 Task: Create a due date automation trigger when advanced on, on the wednesday before a card is due add dates starting in less than 1 working days at 11:00 AM.
Action: Mouse moved to (1197, 369)
Screenshot: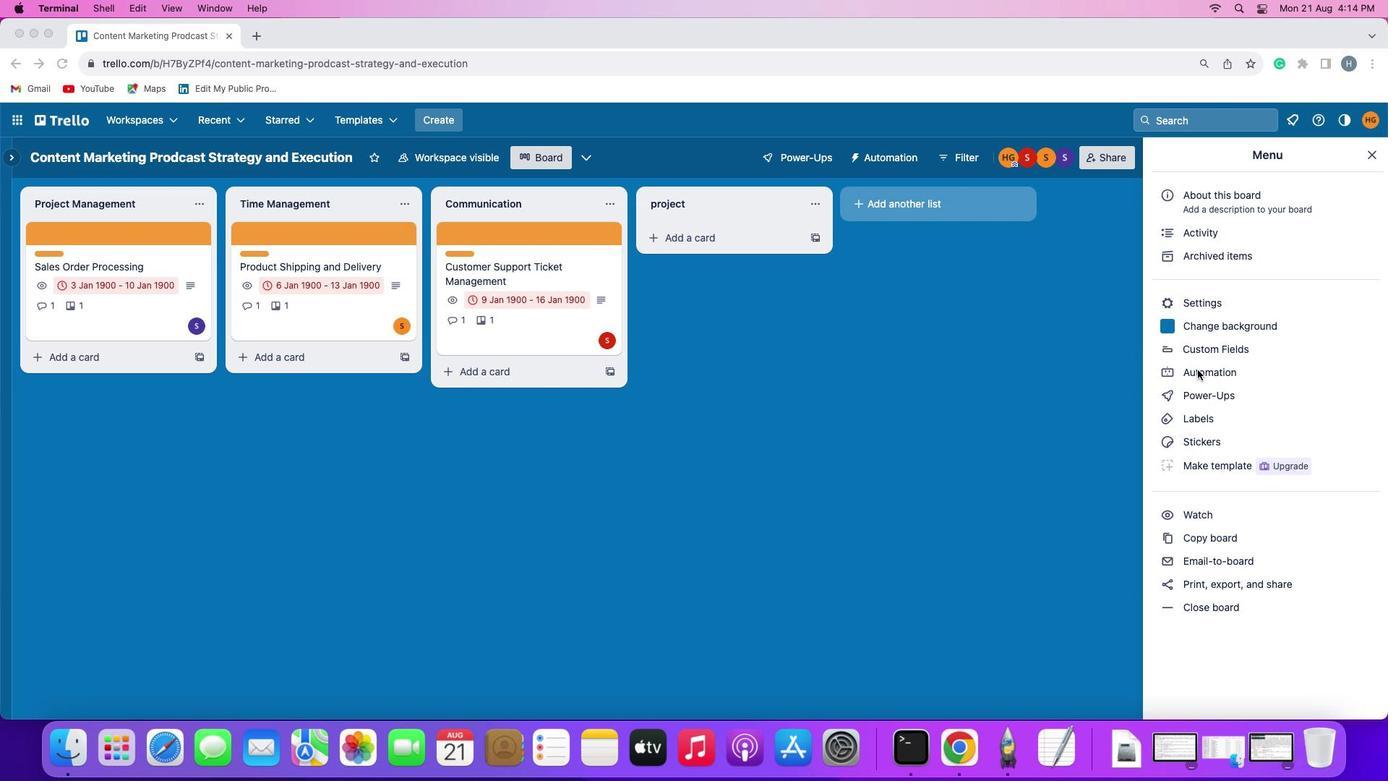 
Action: Mouse pressed left at (1197, 369)
Screenshot: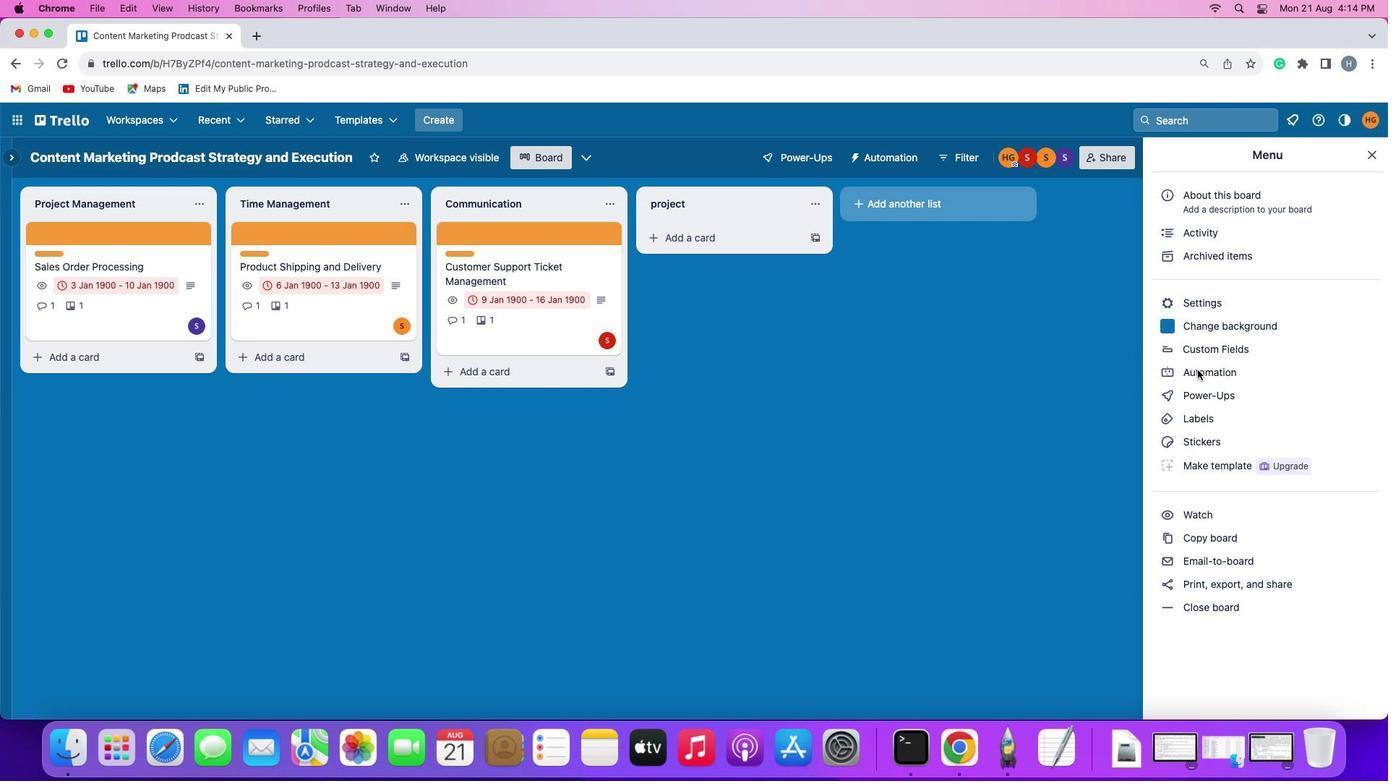 
Action: Mouse pressed left at (1197, 369)
Screenshot: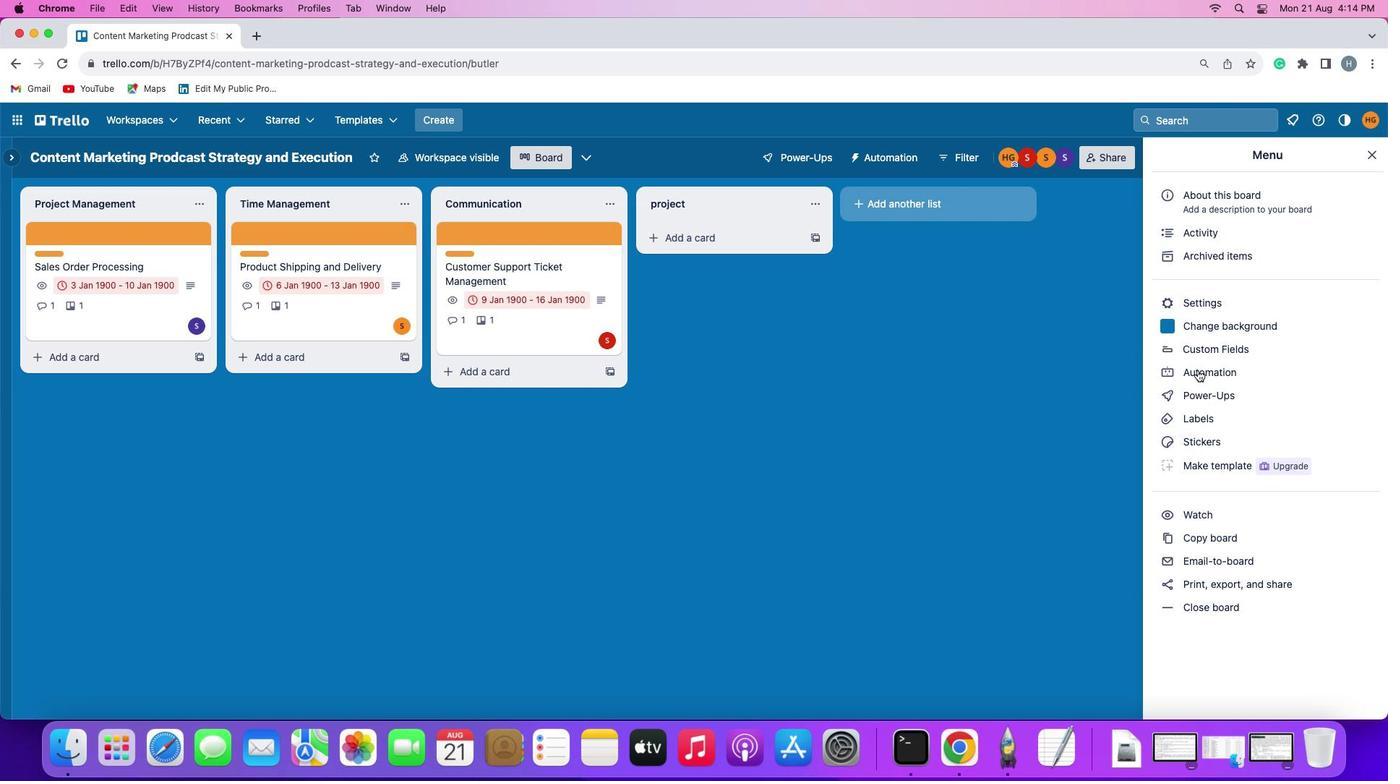
Action: Mouse moved to (88, 345)
Screenshot: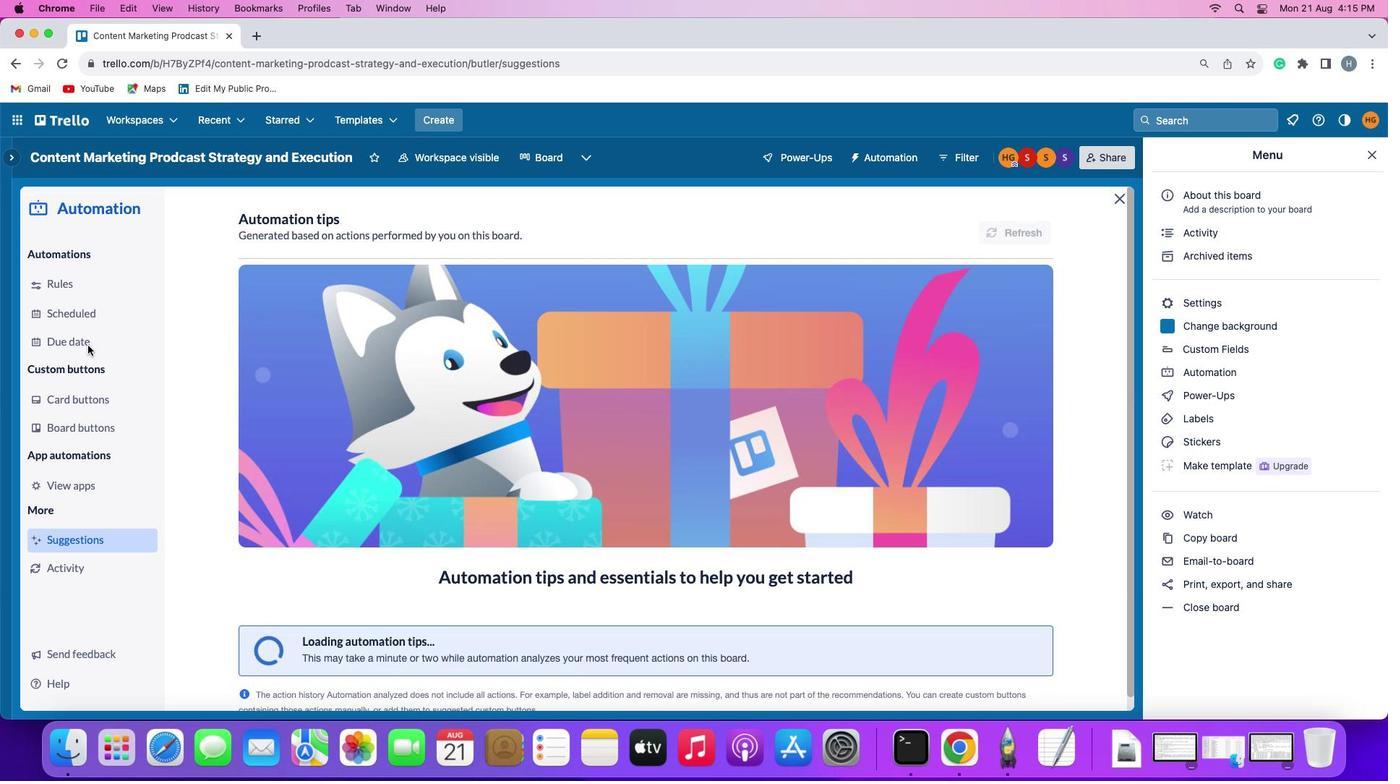 
Action: Mouse pressed left at (88, 345)
Screenshot: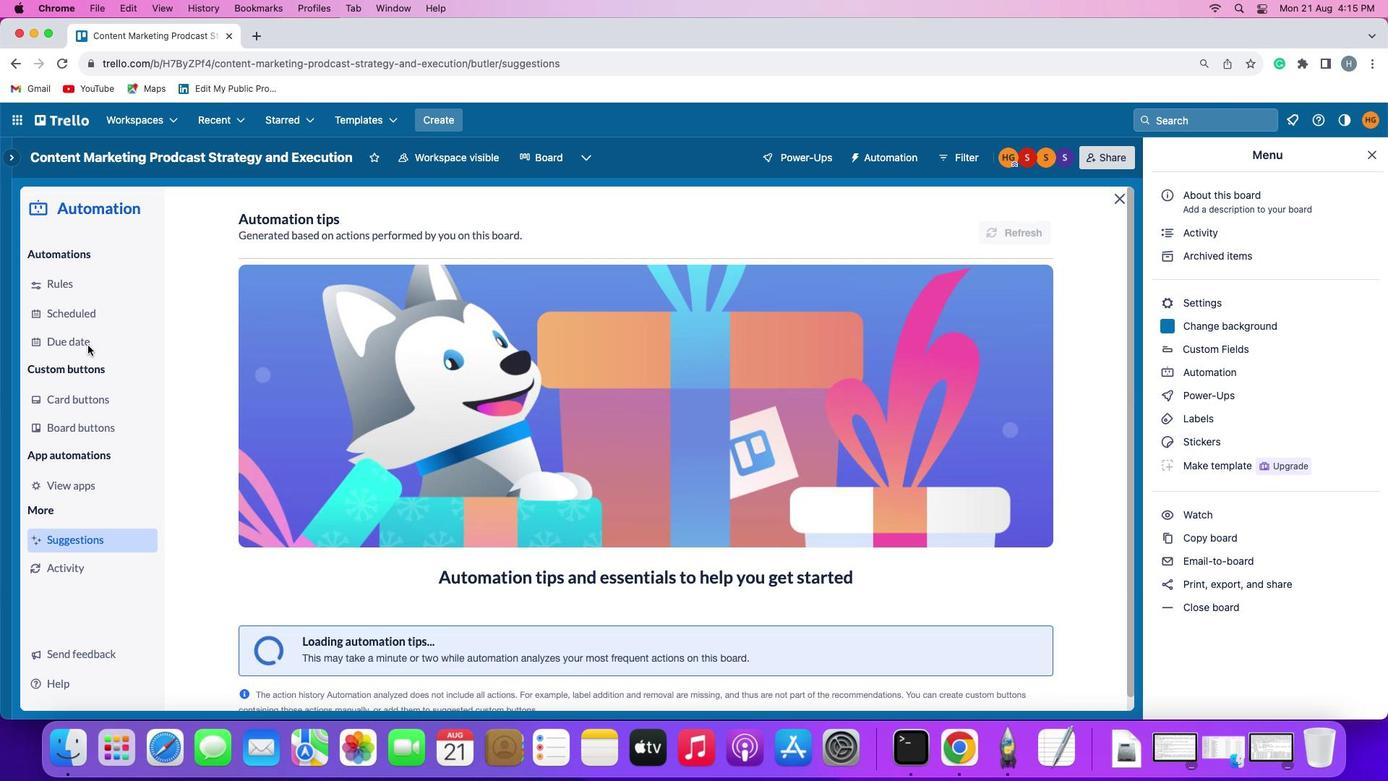 
Action: Mouse moved to (978, 220)
Screenshot: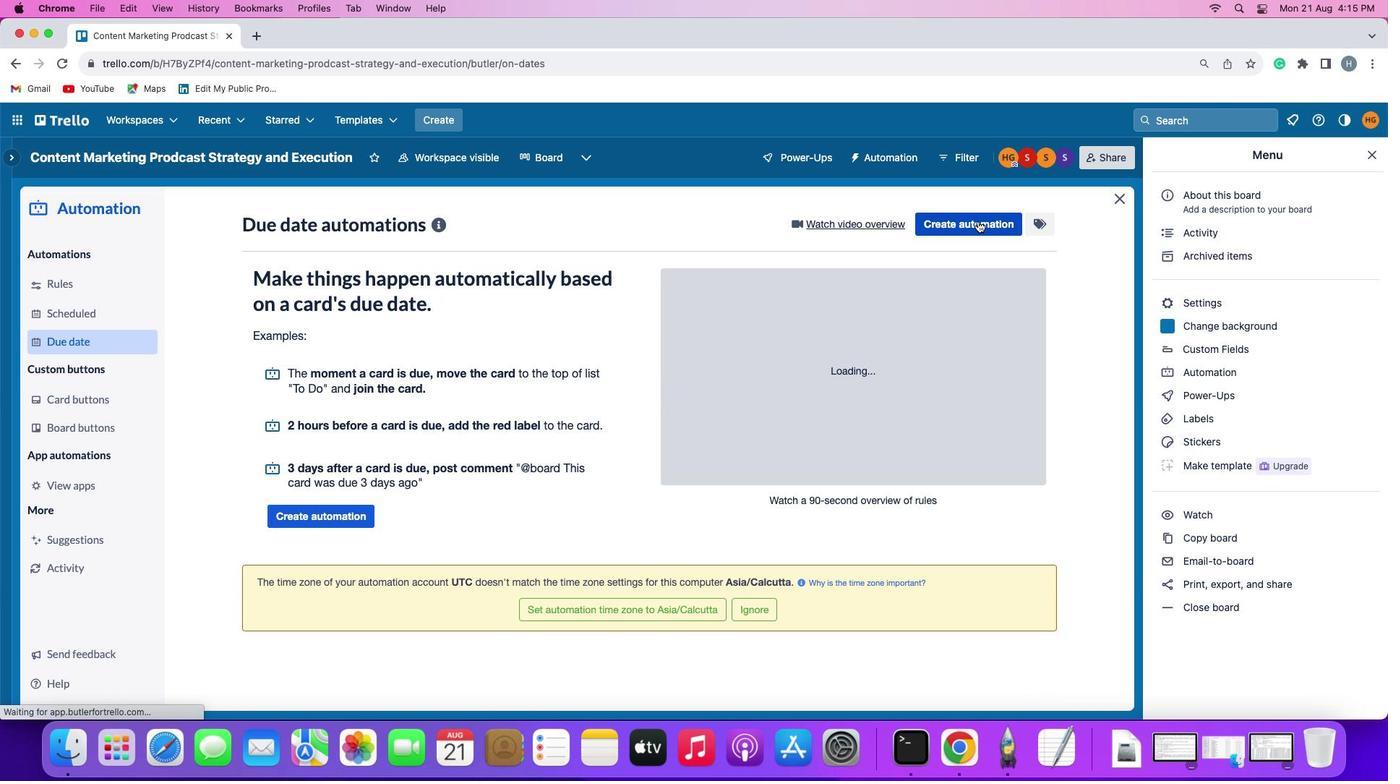 
Action: Mouse pressed left at (978, 220)
Screenshot: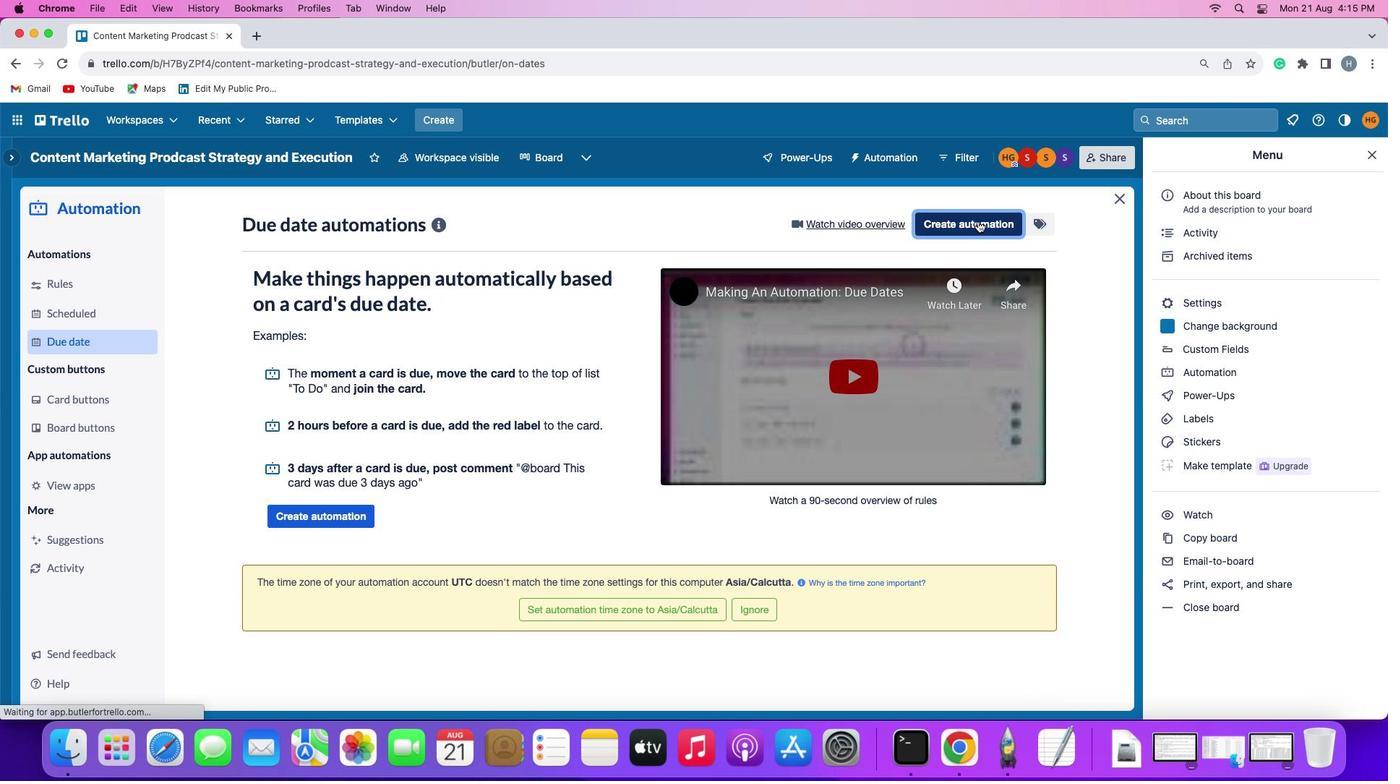 
Action: Mouse moved to (294, 358)
Screenshot: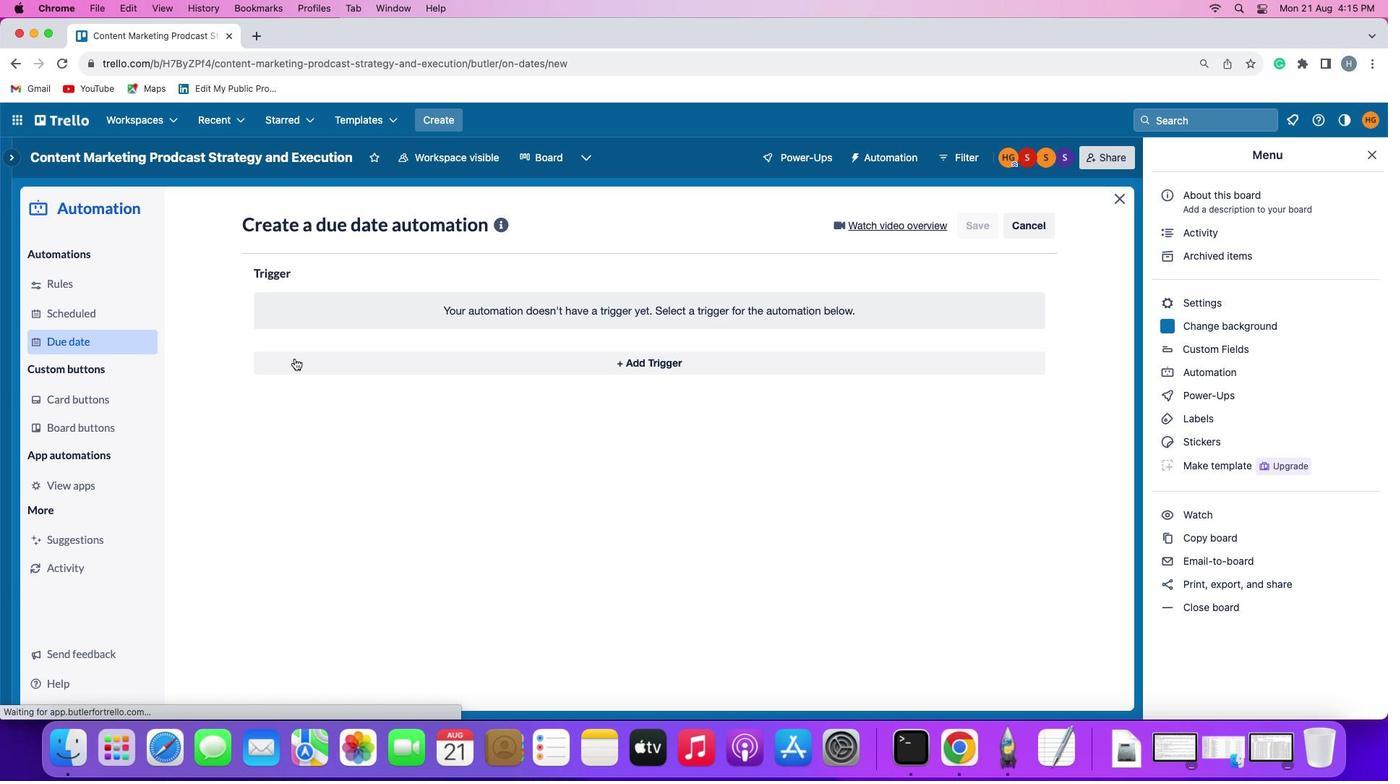 
Action: Mouse pressed left at (294, 358)
Screenshot: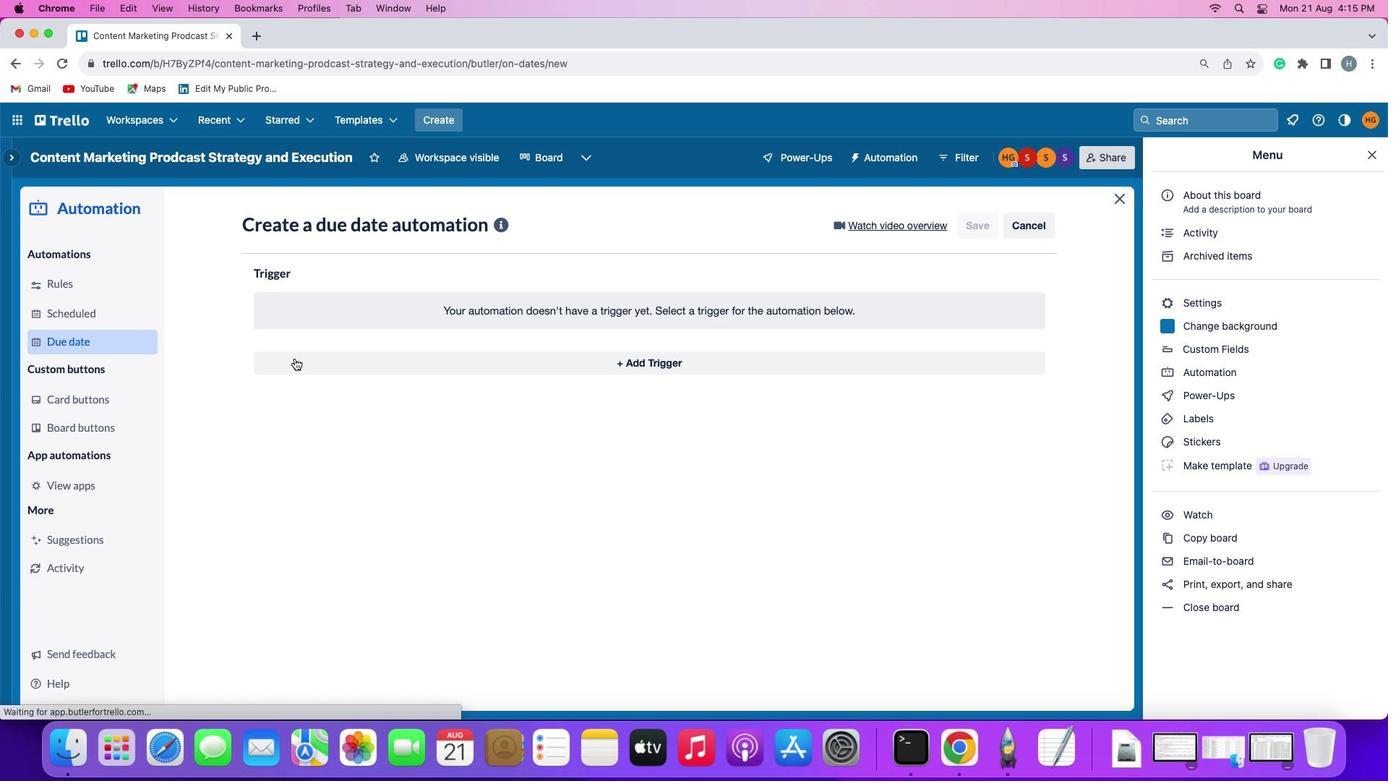 
Action: Mouse moved to (306, 626)
Screenshot: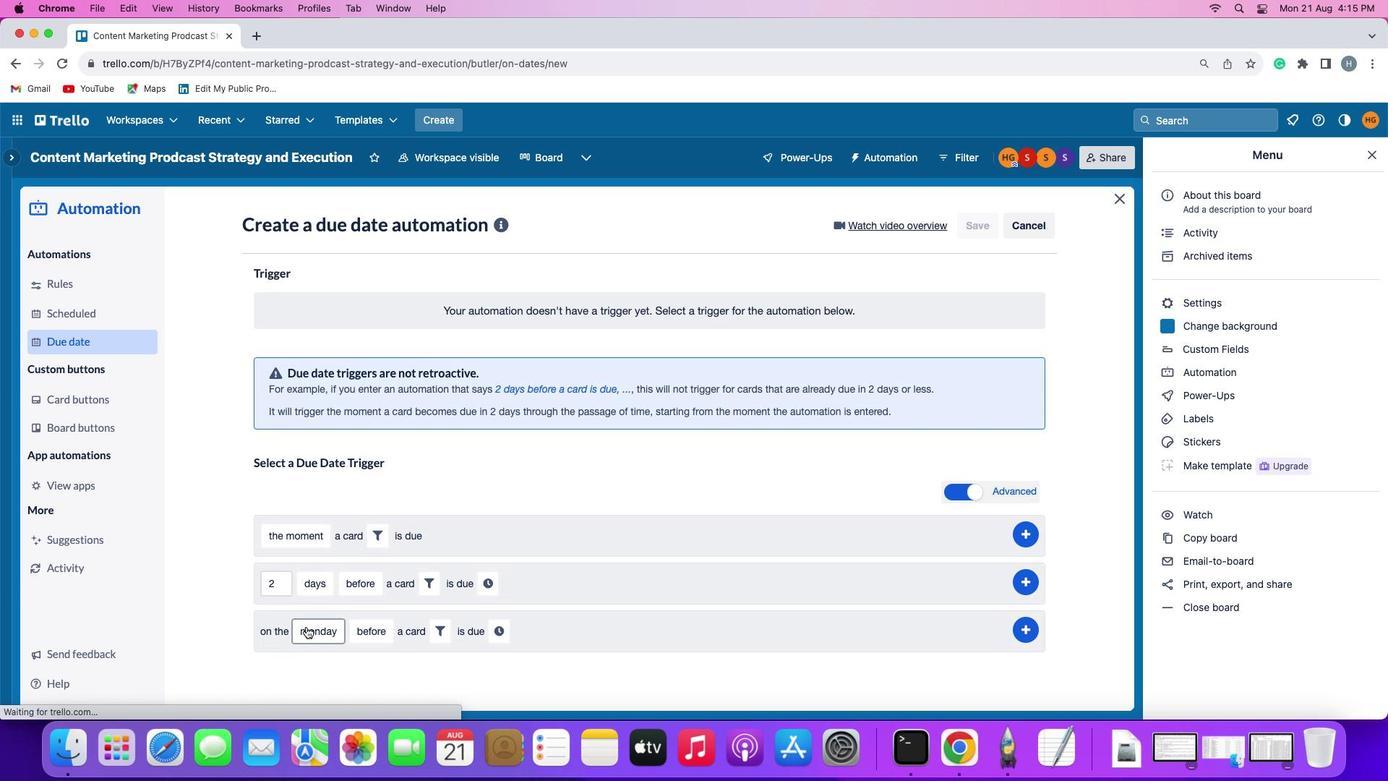 
Action: Mouse pressed left at (306, 626)
Screenshot: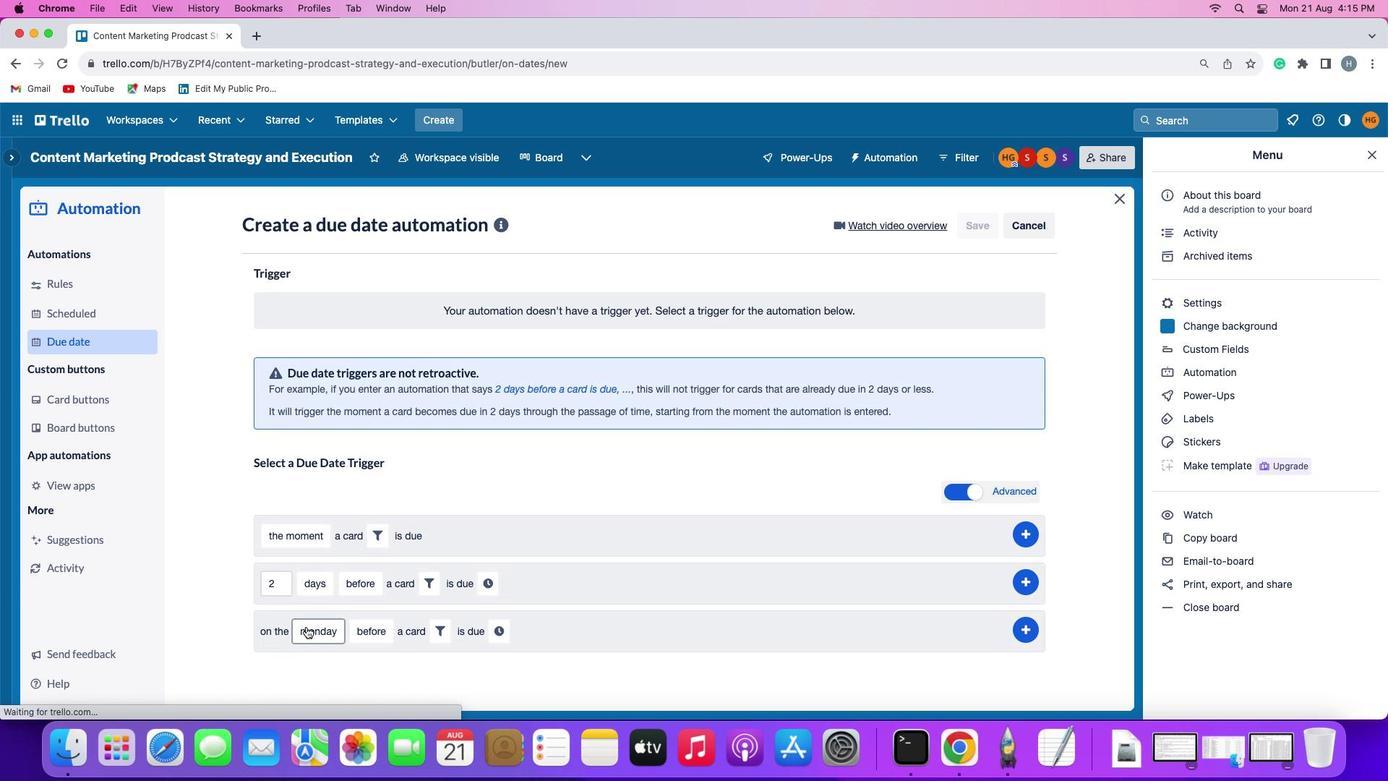 
Action: Mouse moved to (332, 486)
Screenshot: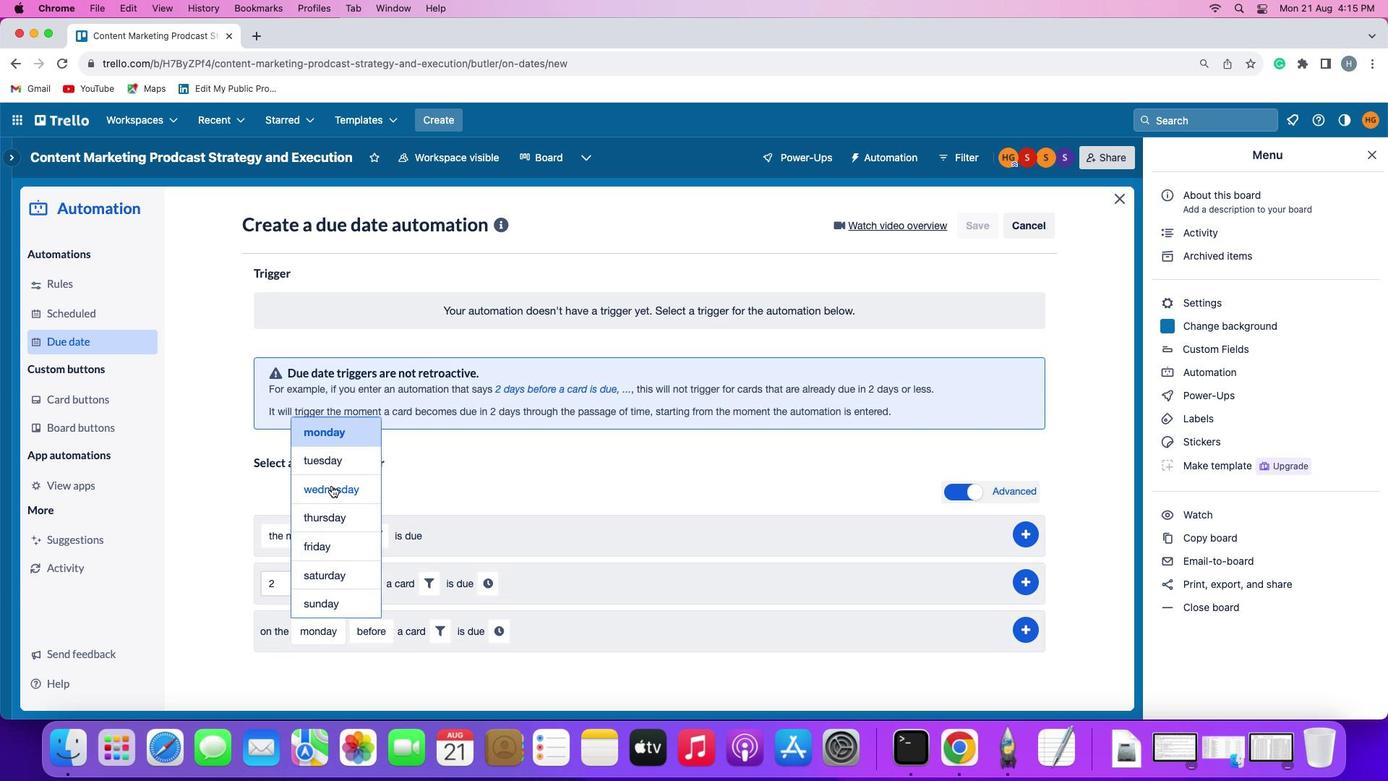 
Action: Mouse pressed left at (332, 486)
Screenshot: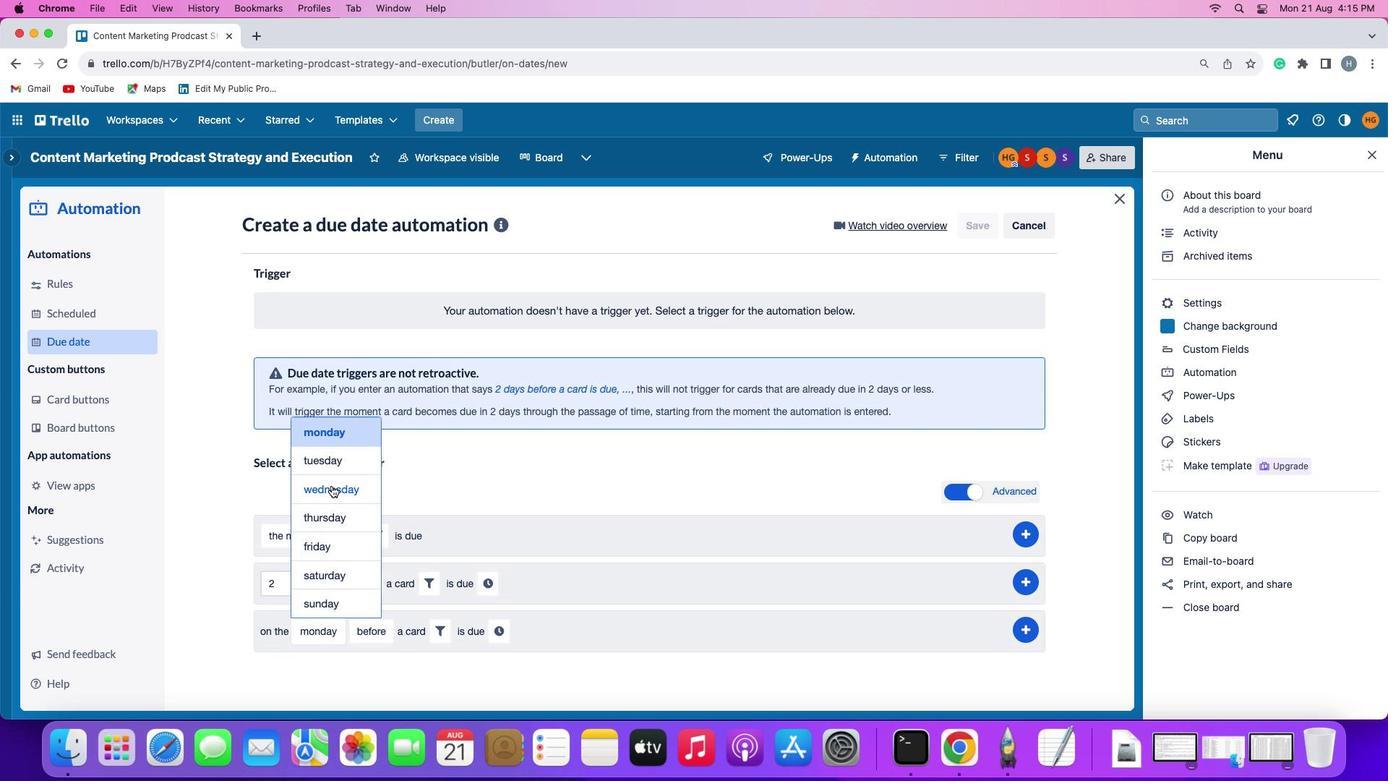 
Action: Mouse moved to (459, 636)
Screenshot: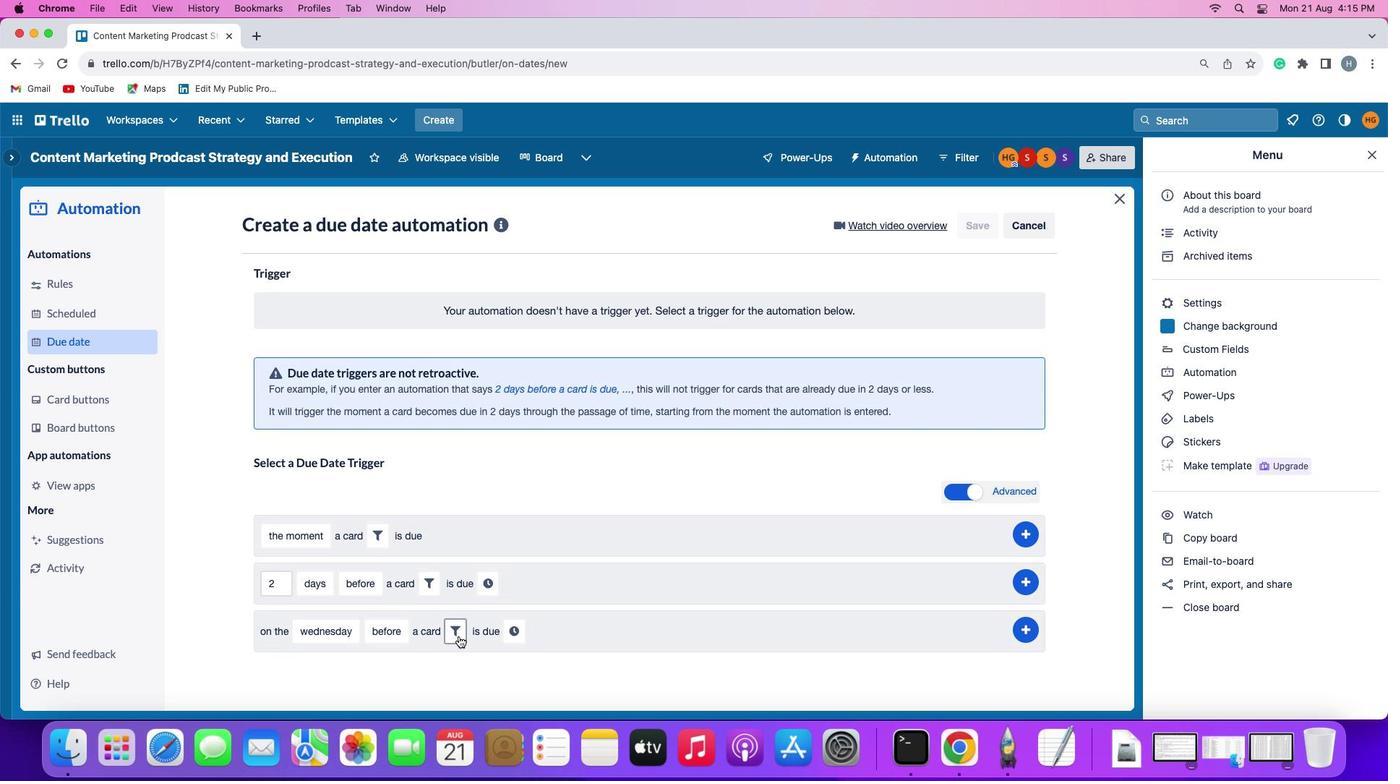 
Action: Mouse pressed left at (459, 636)
Screenshot: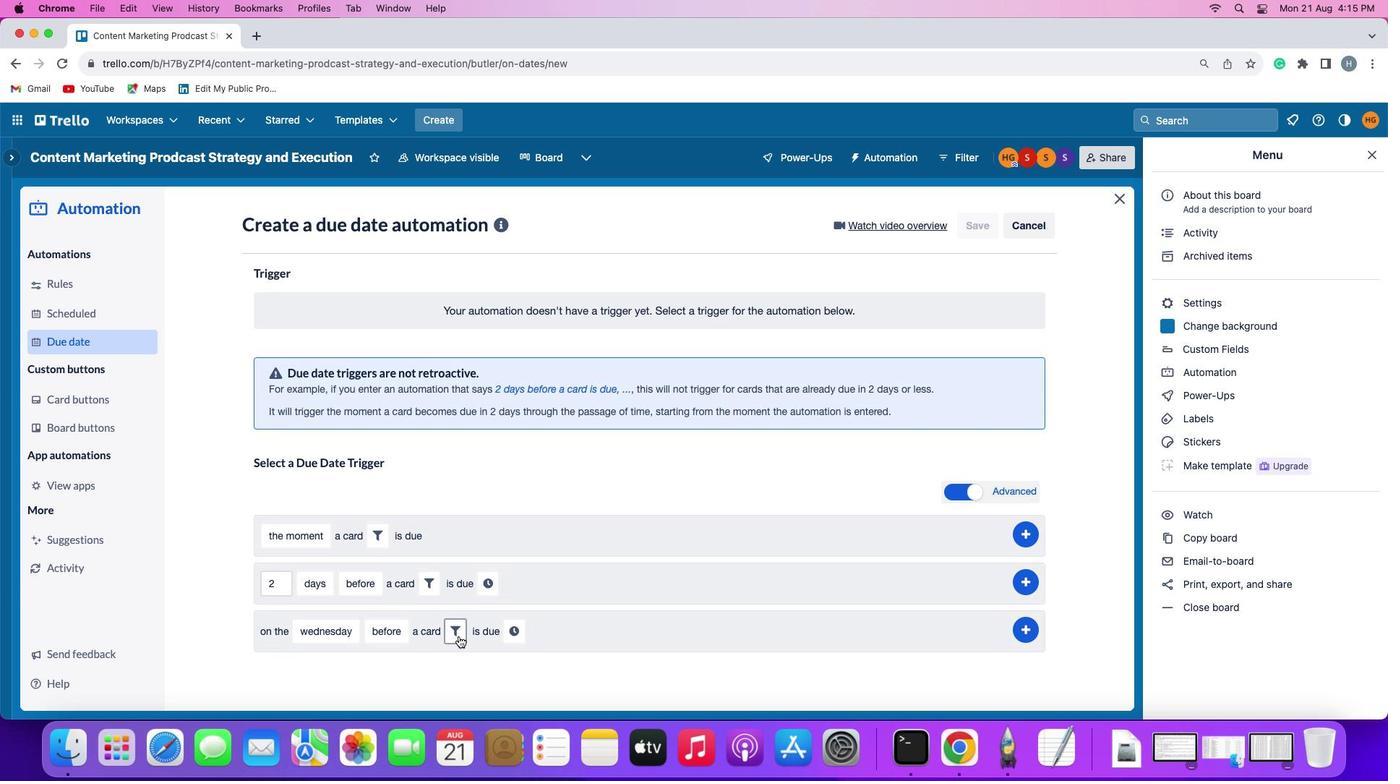 
Action: Mouse moved to (528, 669)
Screenshot: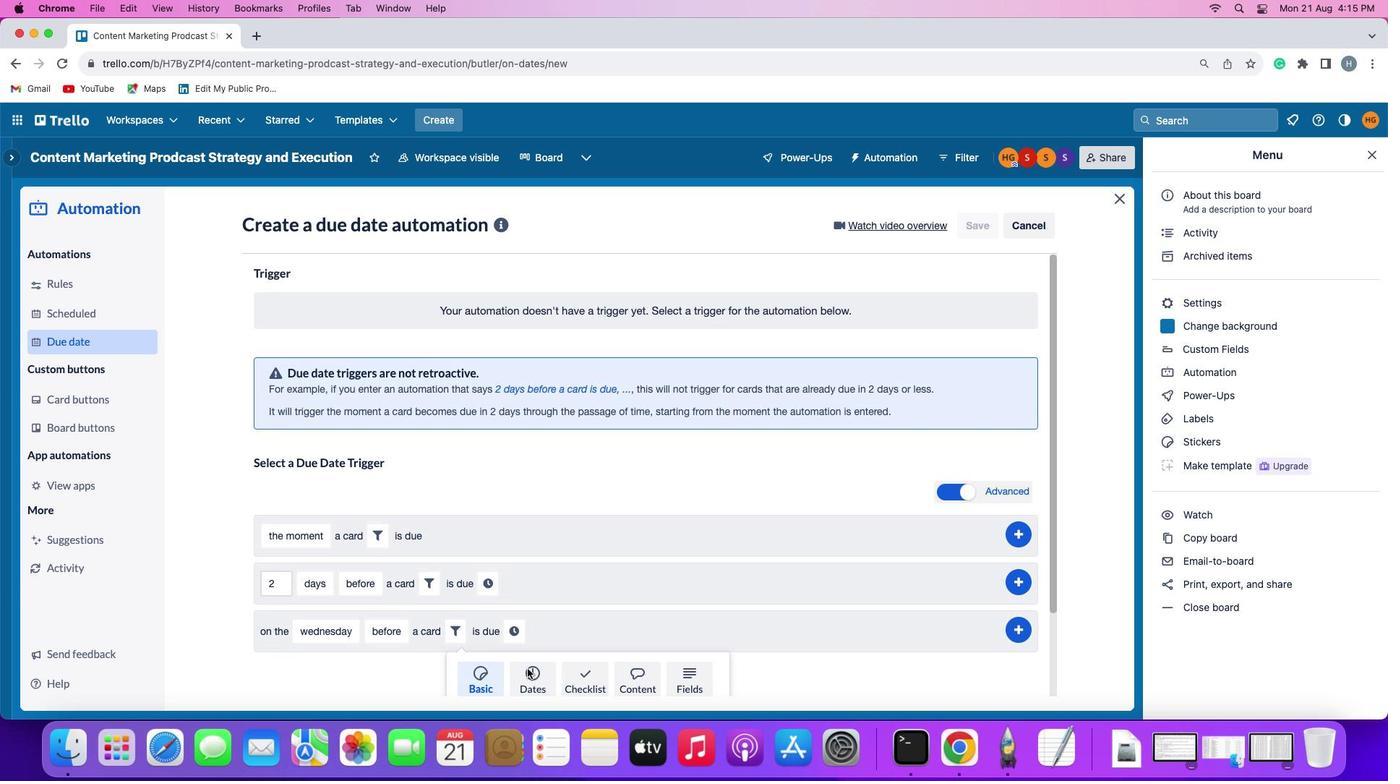 
Action: Mouse pressed left at (528, 669)
Screenshot: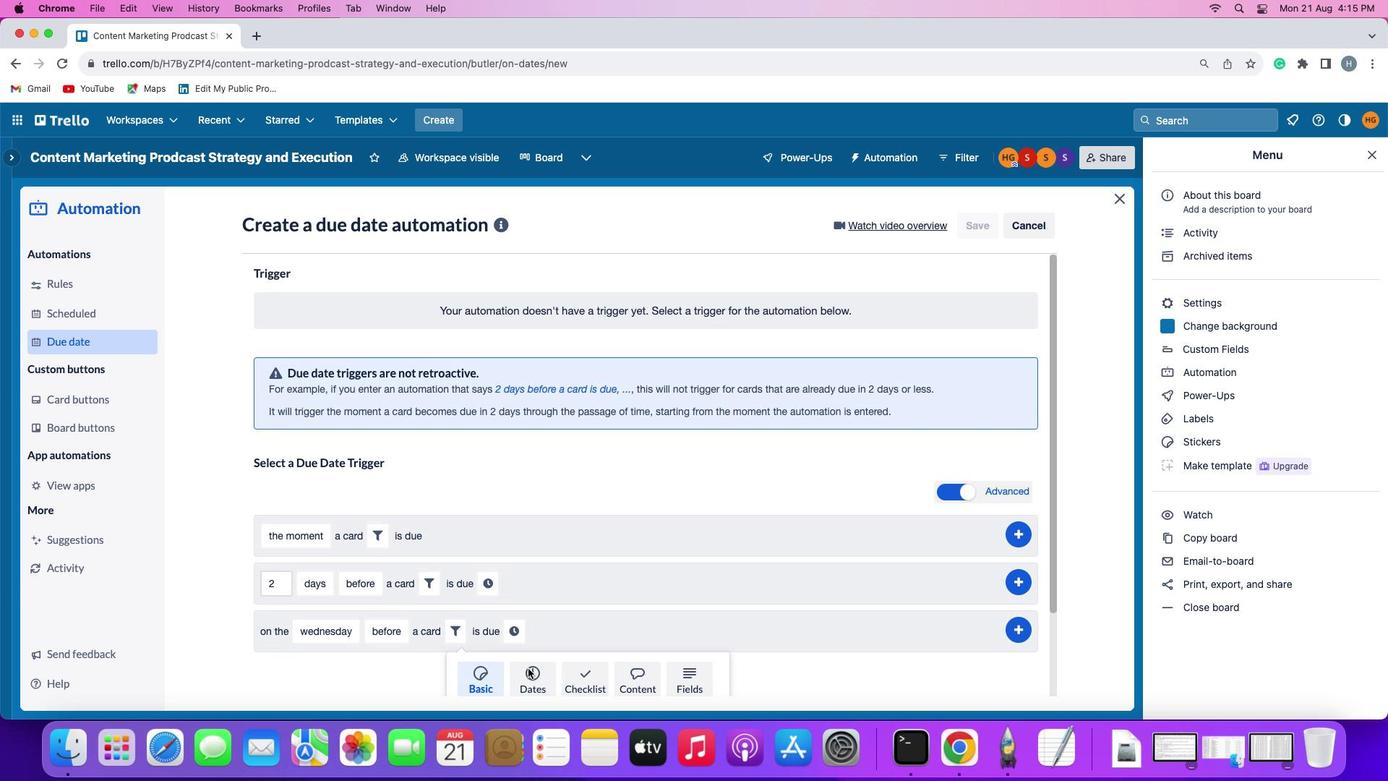 
Action: Mouse moved to (372, 674)
Screenshot: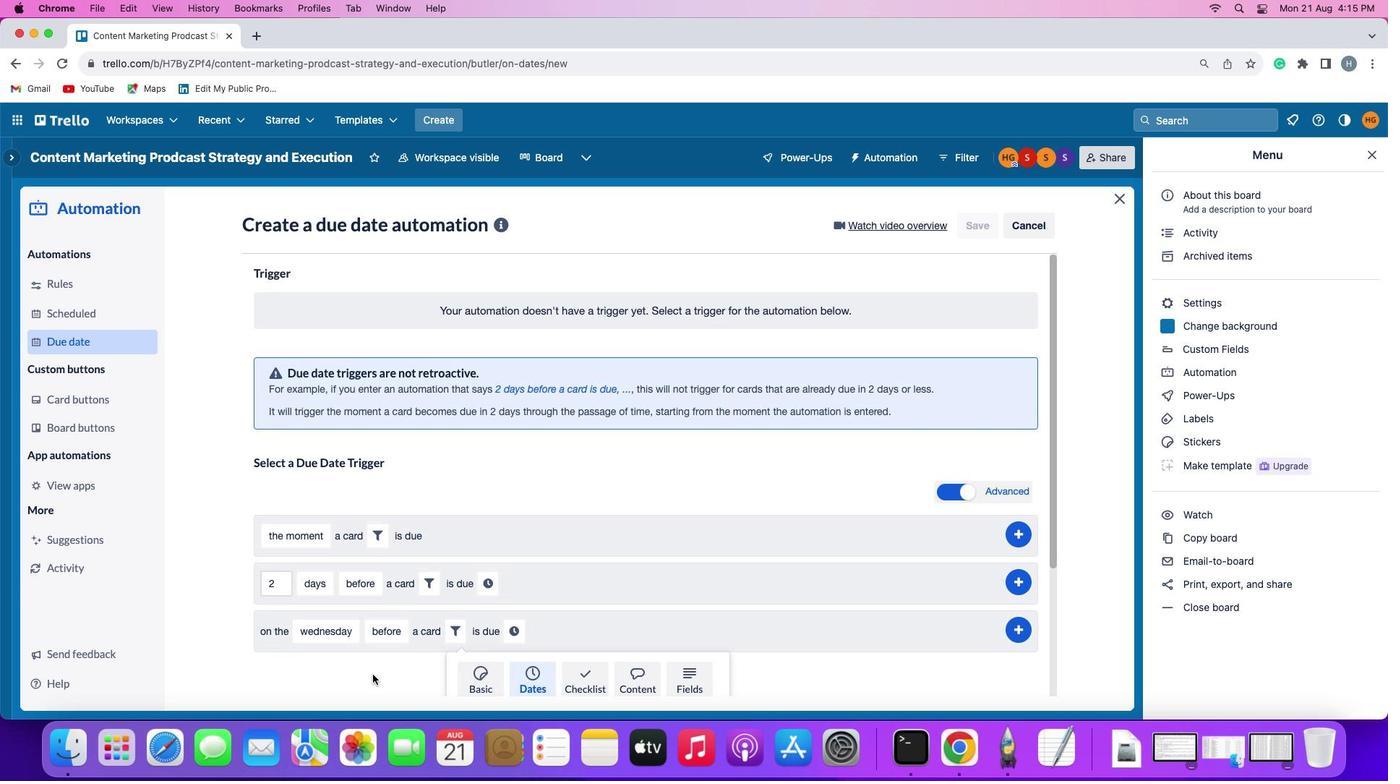 
Action: Mouse scrolled (372, 674) with delta (0, 0)
Screenshot: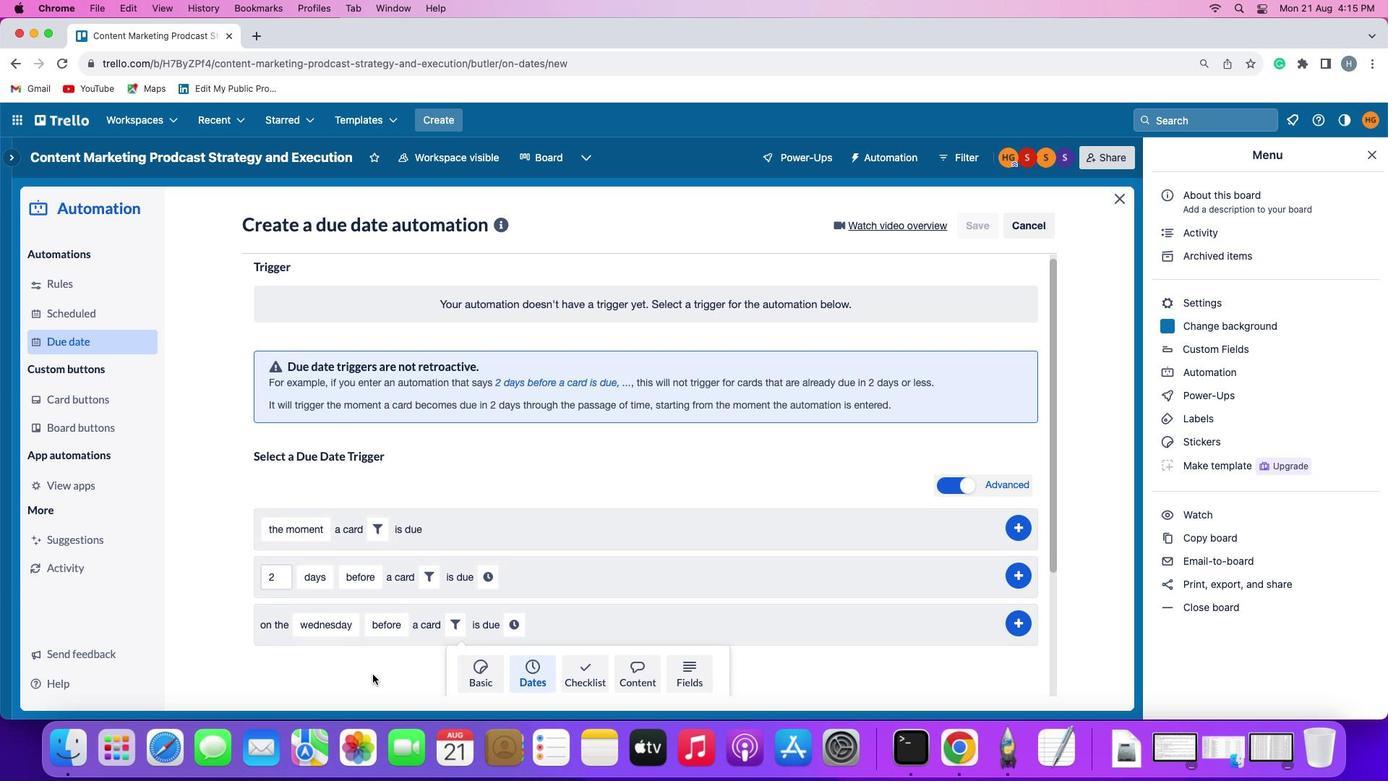 
Action: Mouse scrolled (372, 674) with delta (0, 0)
Screenshot: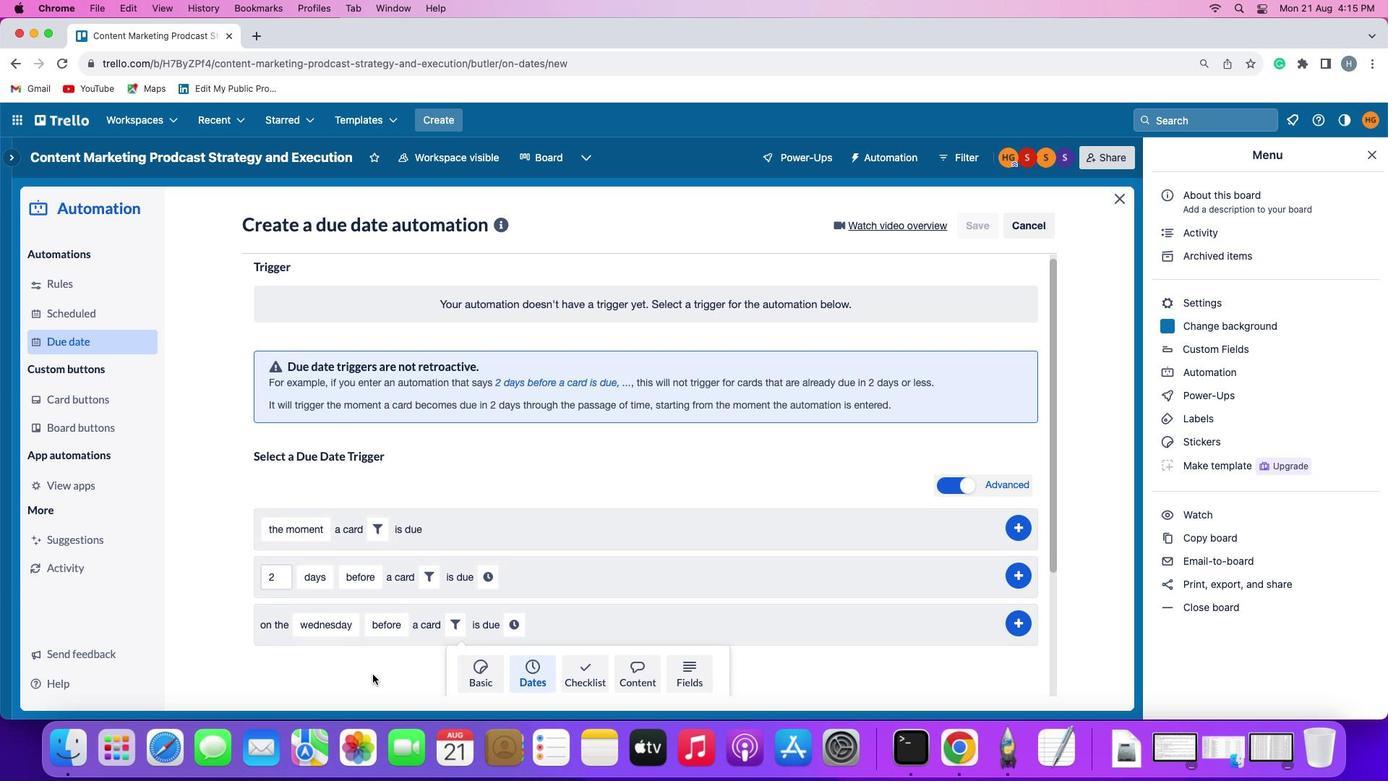 
Action: Mouse scrolled (372, 674) with delta (0, -1)
Screenshot: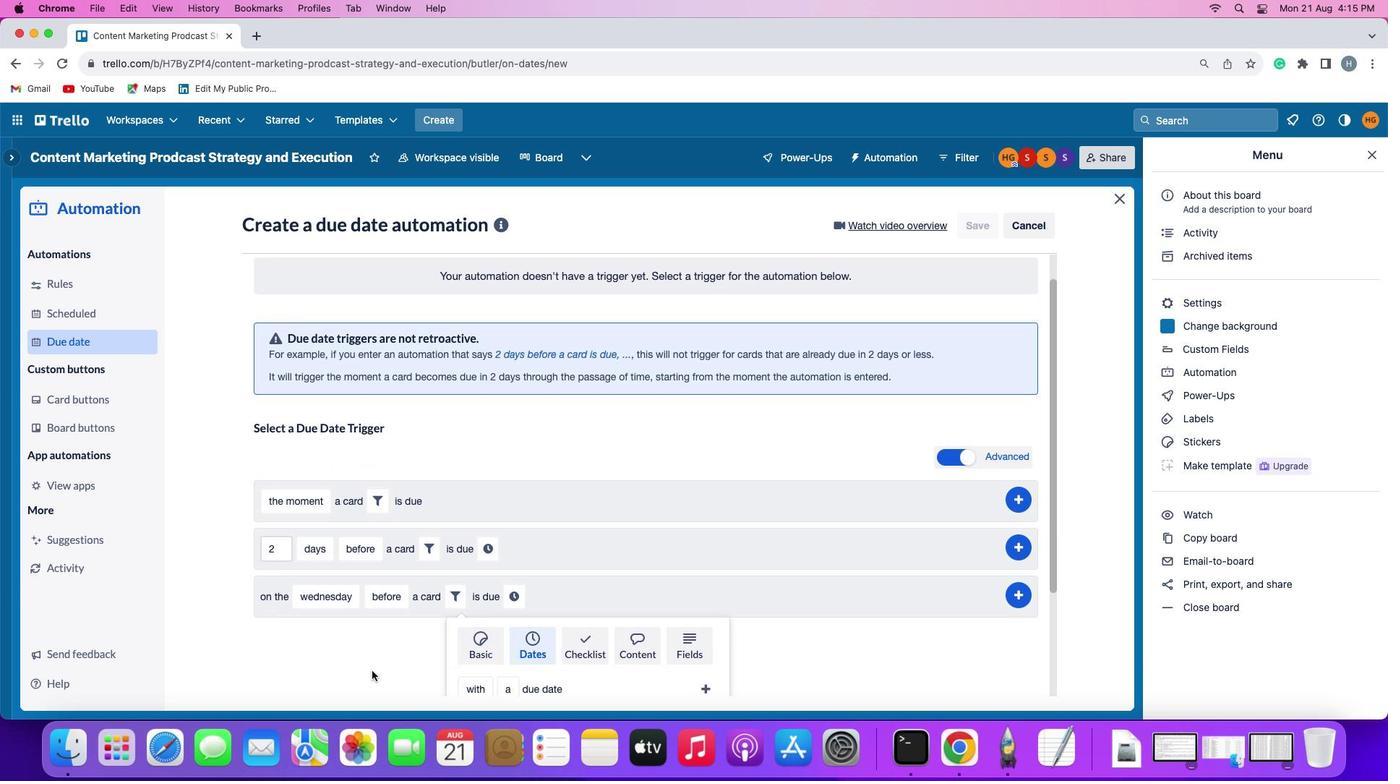 
Action: Mouse scrolled (372, 674) with delta (0, -2)
Screenshot: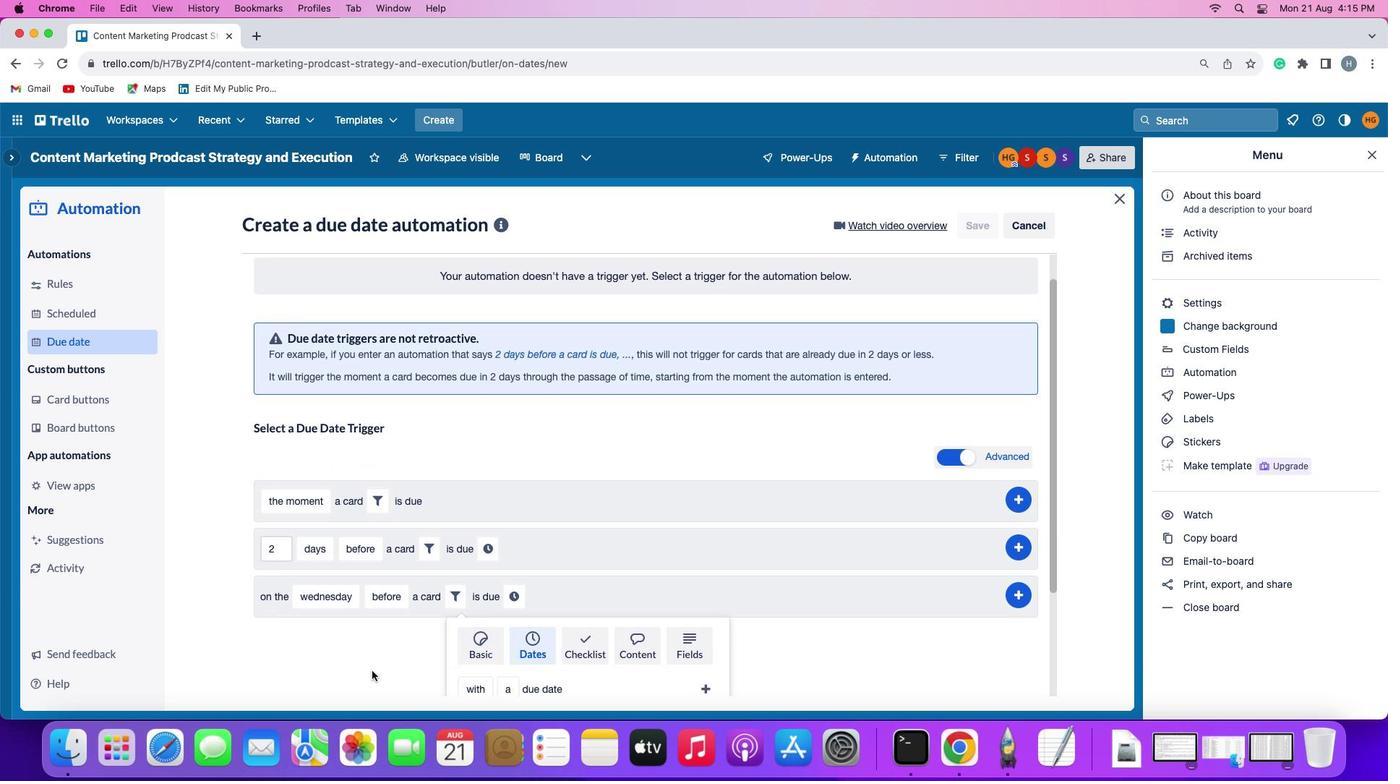 
Action: Mouse scrolled (372, 674) with delta (0, -3)
Screenshot: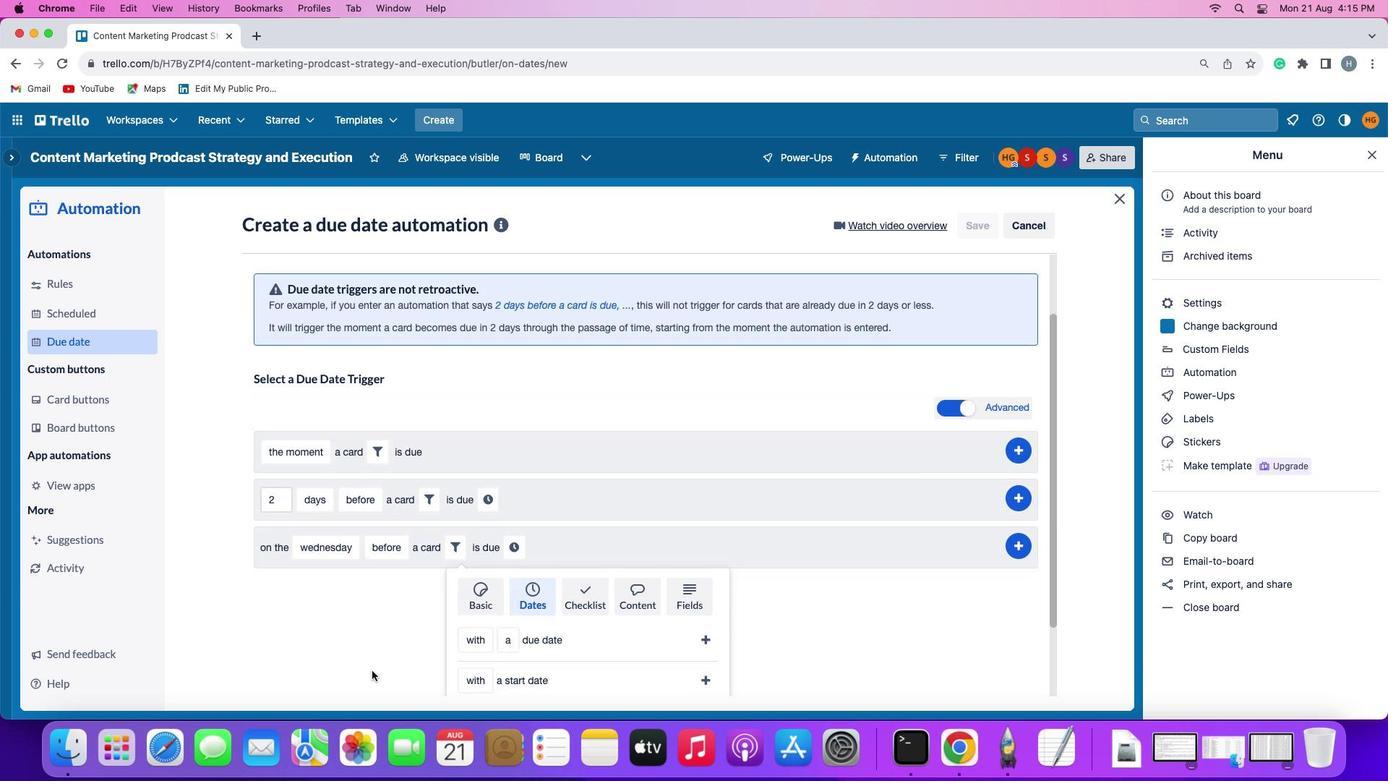 
Action: Mouse moved to (372, 670)
Screenshot: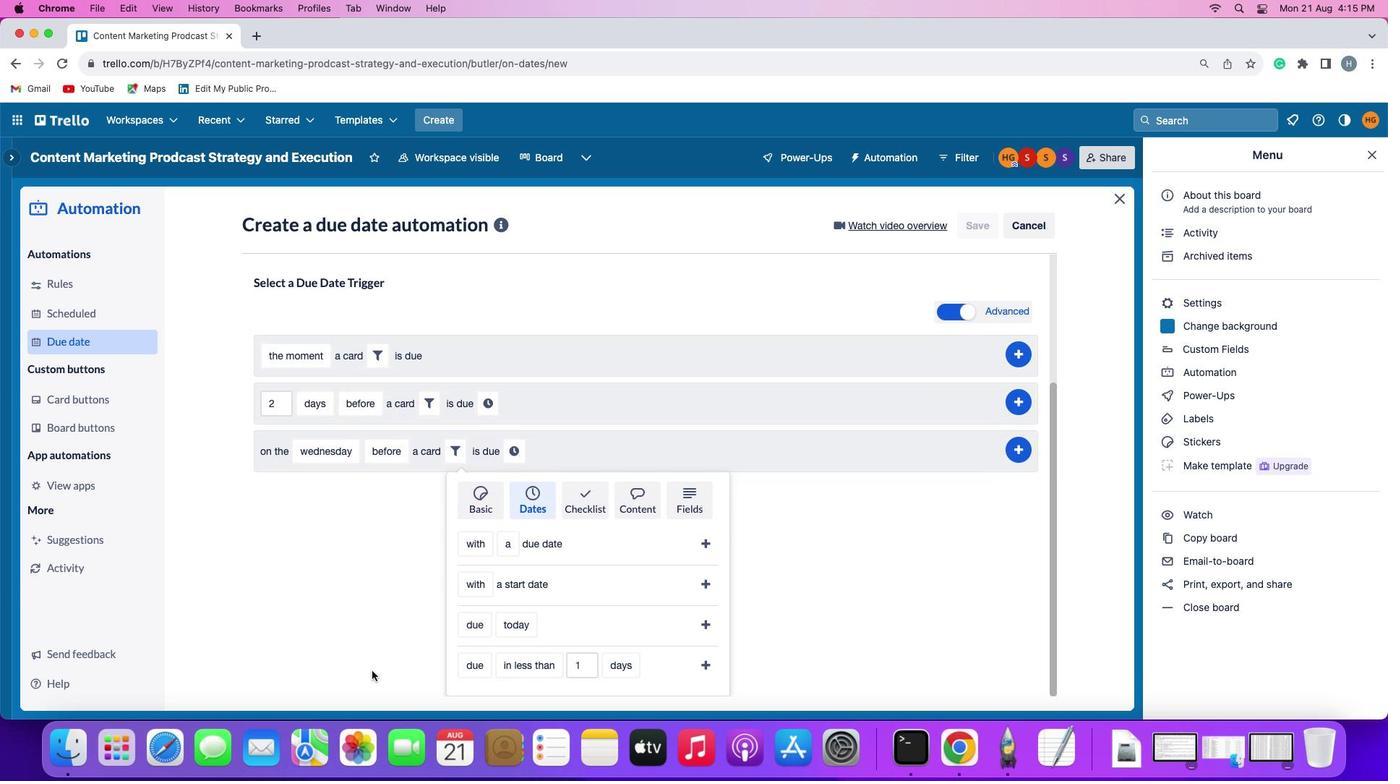 
Action: Mouse scrolled (372, 670) with delta (0, 0)
Screenshot: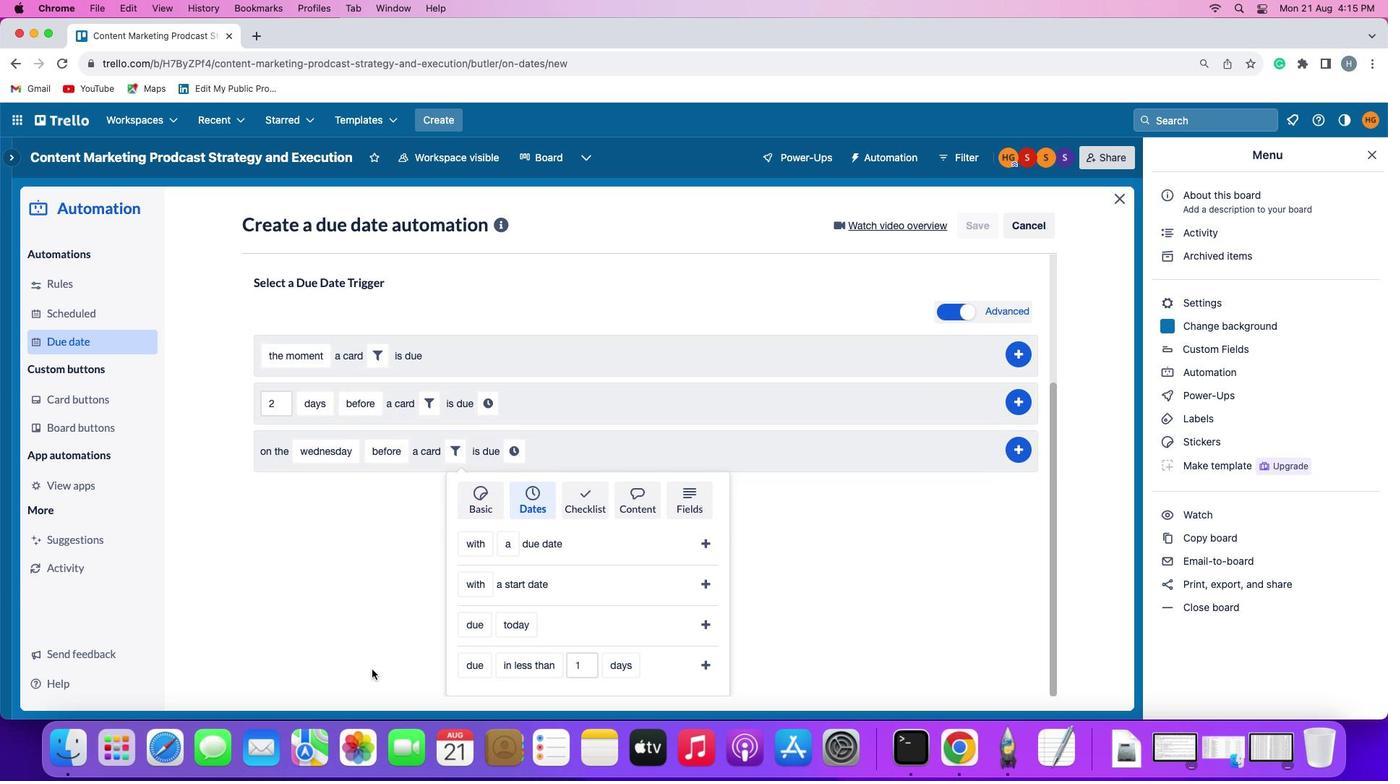 
Action: Mouse scrolled (372, 670) with delta (0, 0)
Screenshot: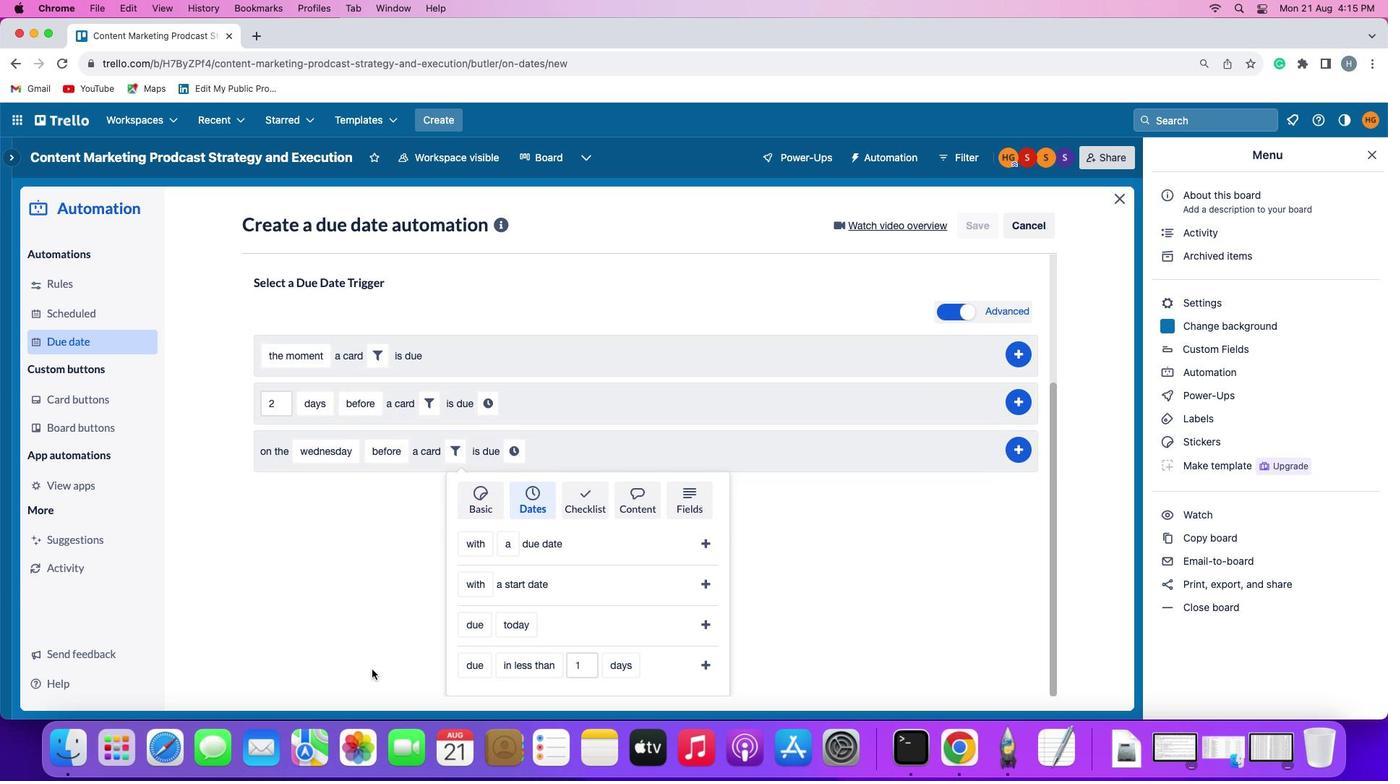 
Action: Mouse scrolled (372, 670) with delta (0, -1)
Screenshot: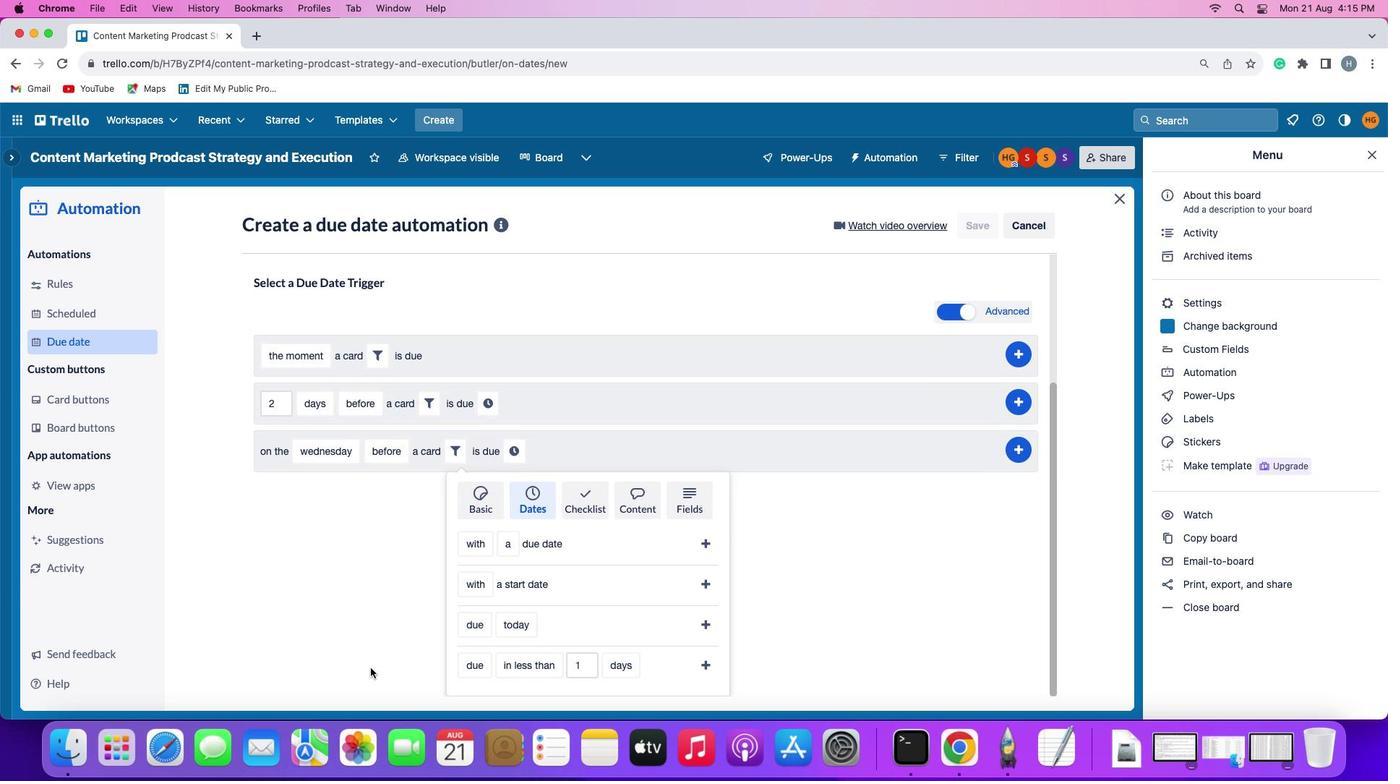 
Action: Mouse moved to (372, 669)
Screenshot: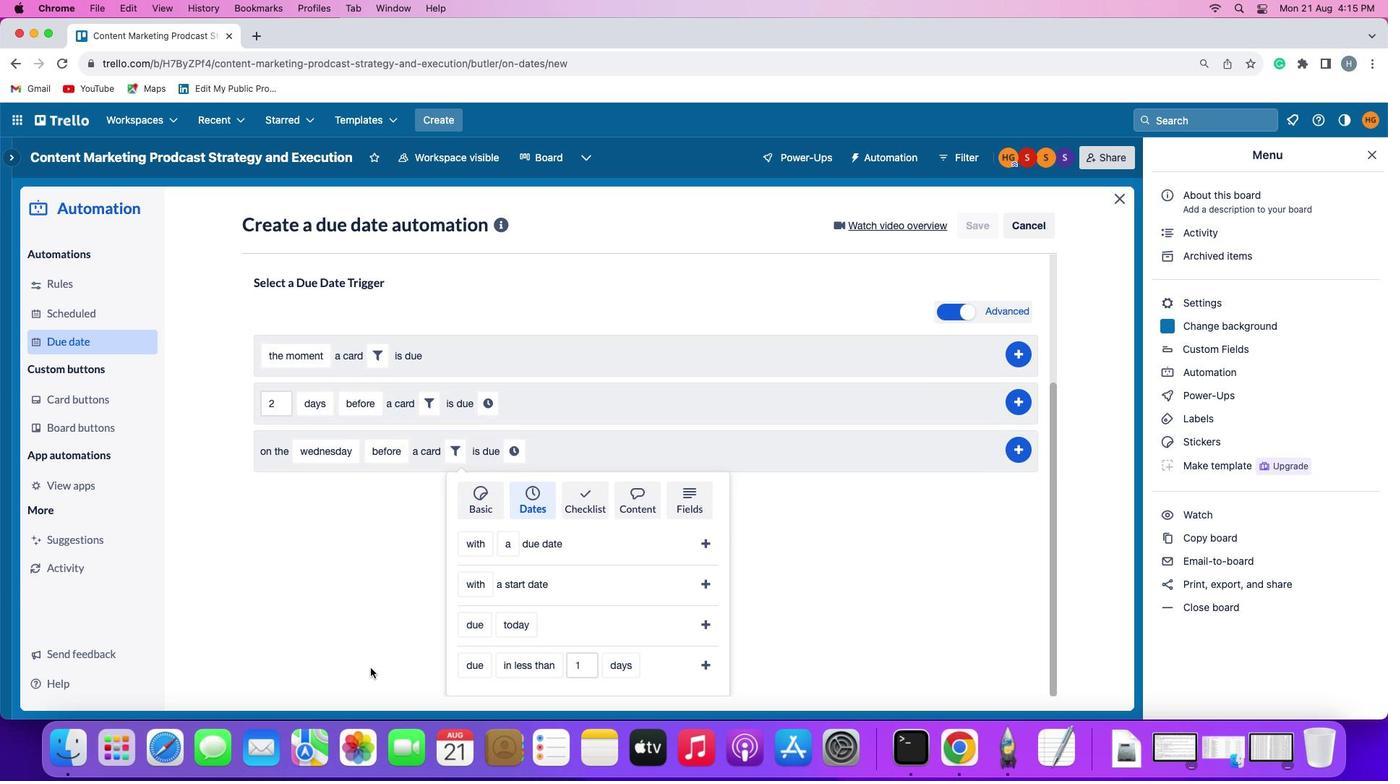 
Action: Mouse scrolled (372, 669) with delta (0, -2)
Screenshot: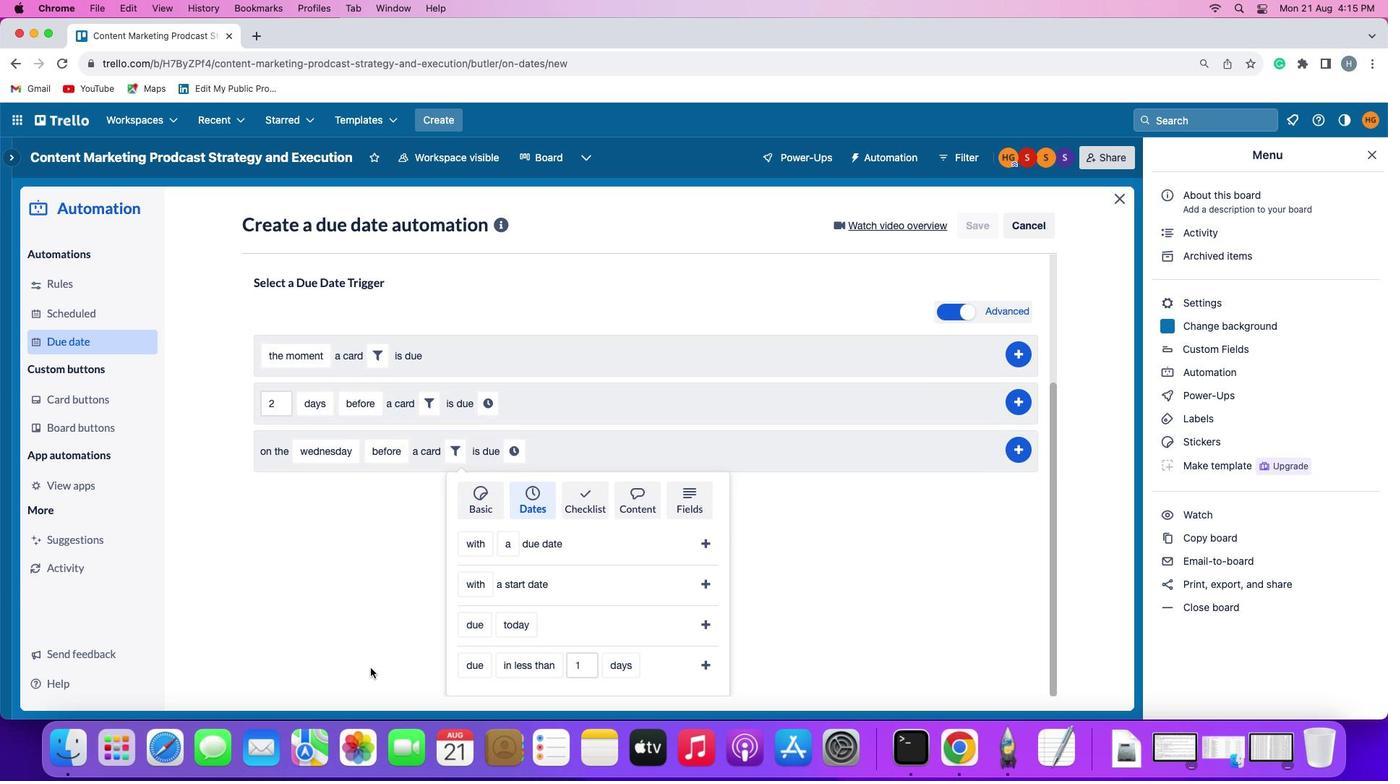 
Action: Mouse moved to (478, 664)
Screenshot: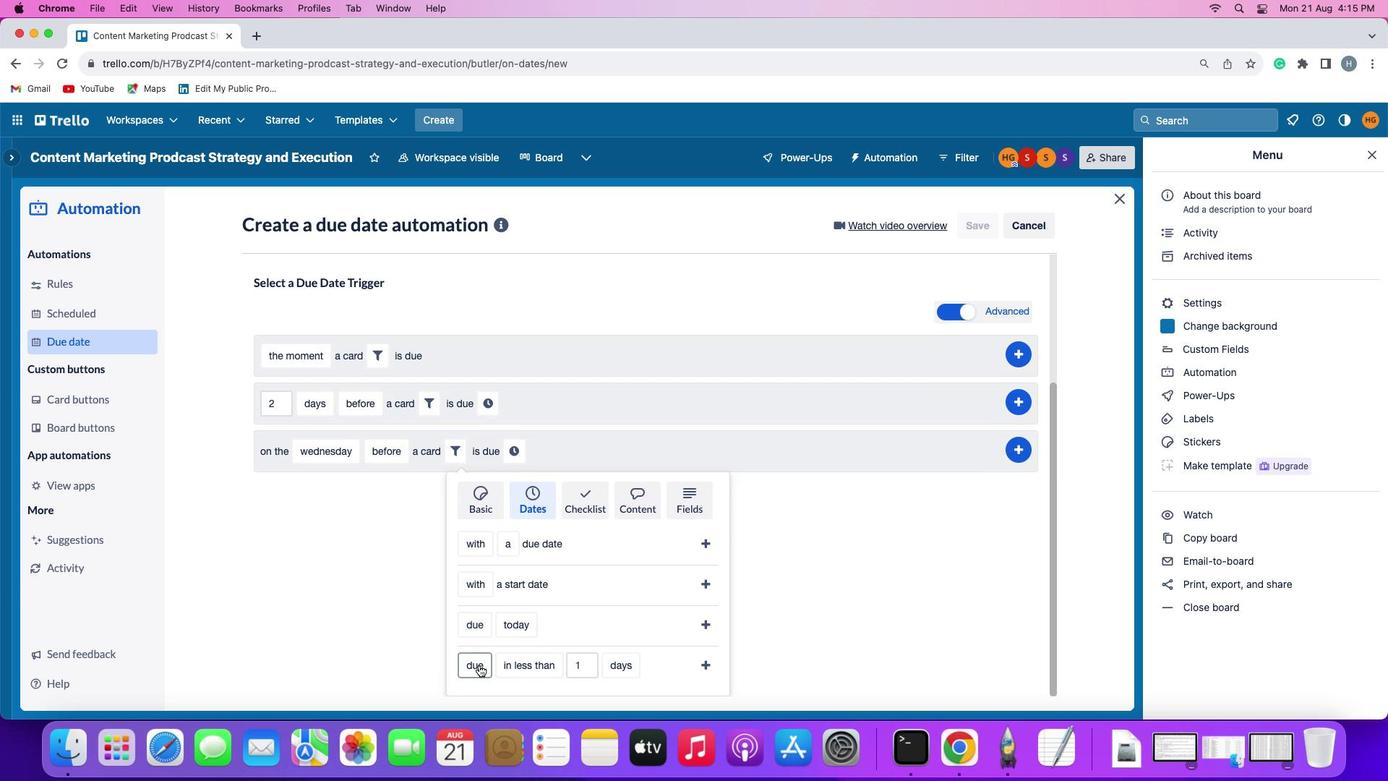
Action: Mouse pressed left at (478, 664)
Screenshot: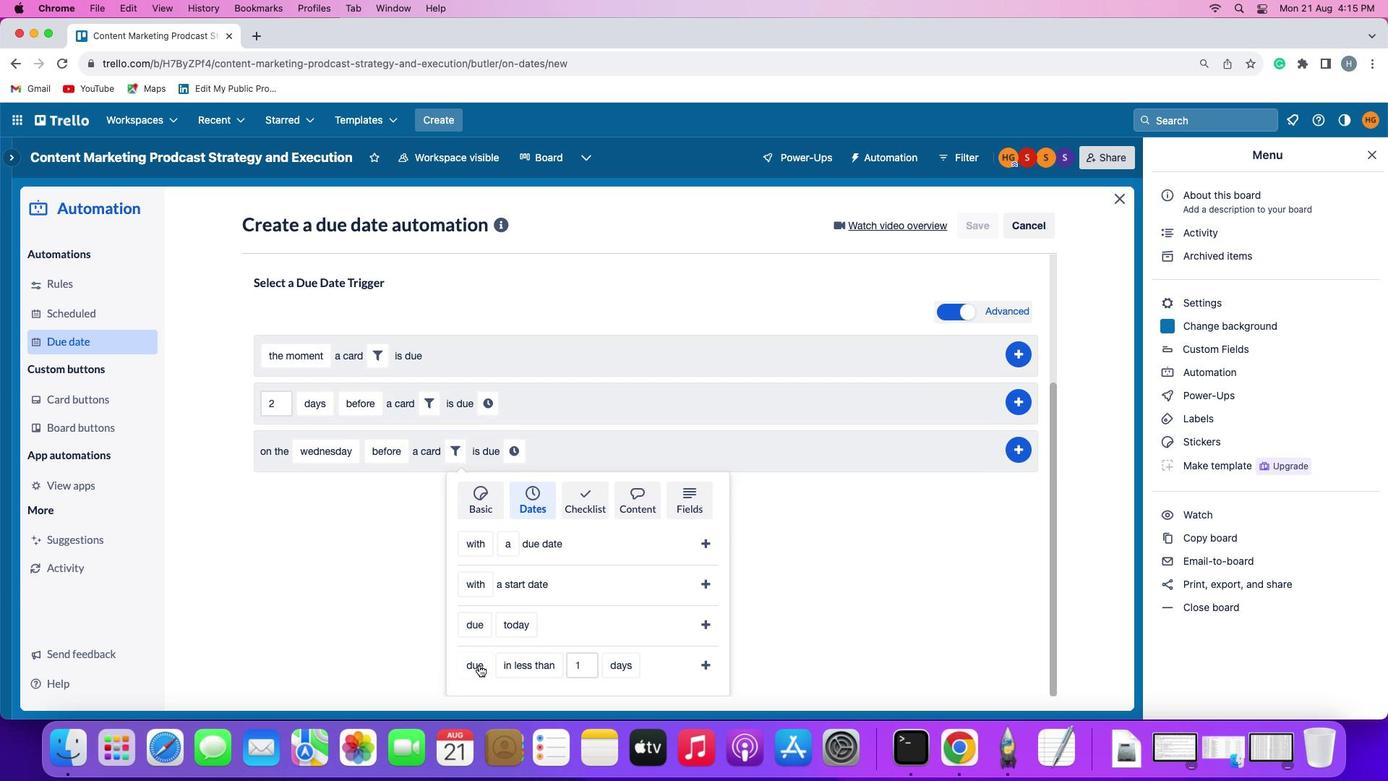 
Action: Mouse moved to (477, 642)
Screenshot: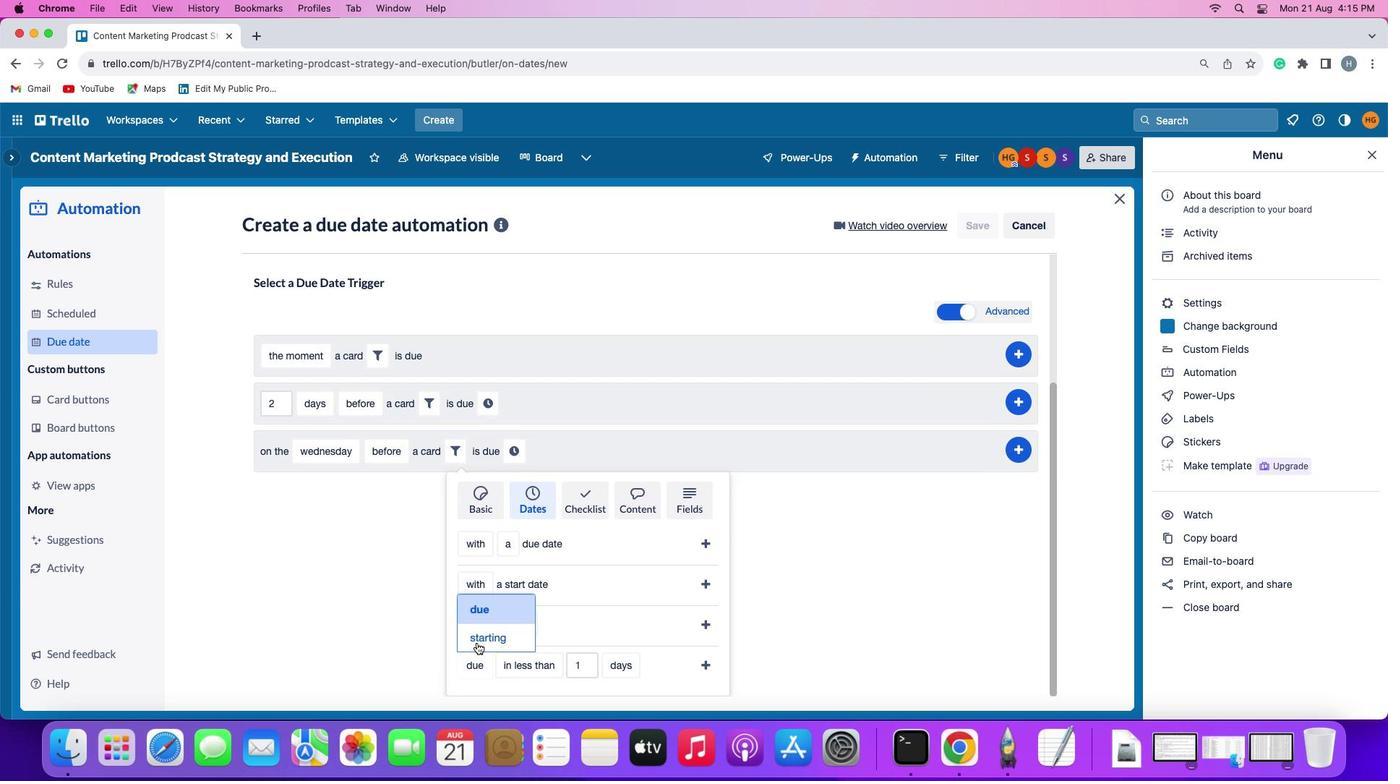 
Action: Mouse pressed left at (477, 642)
Screenshot: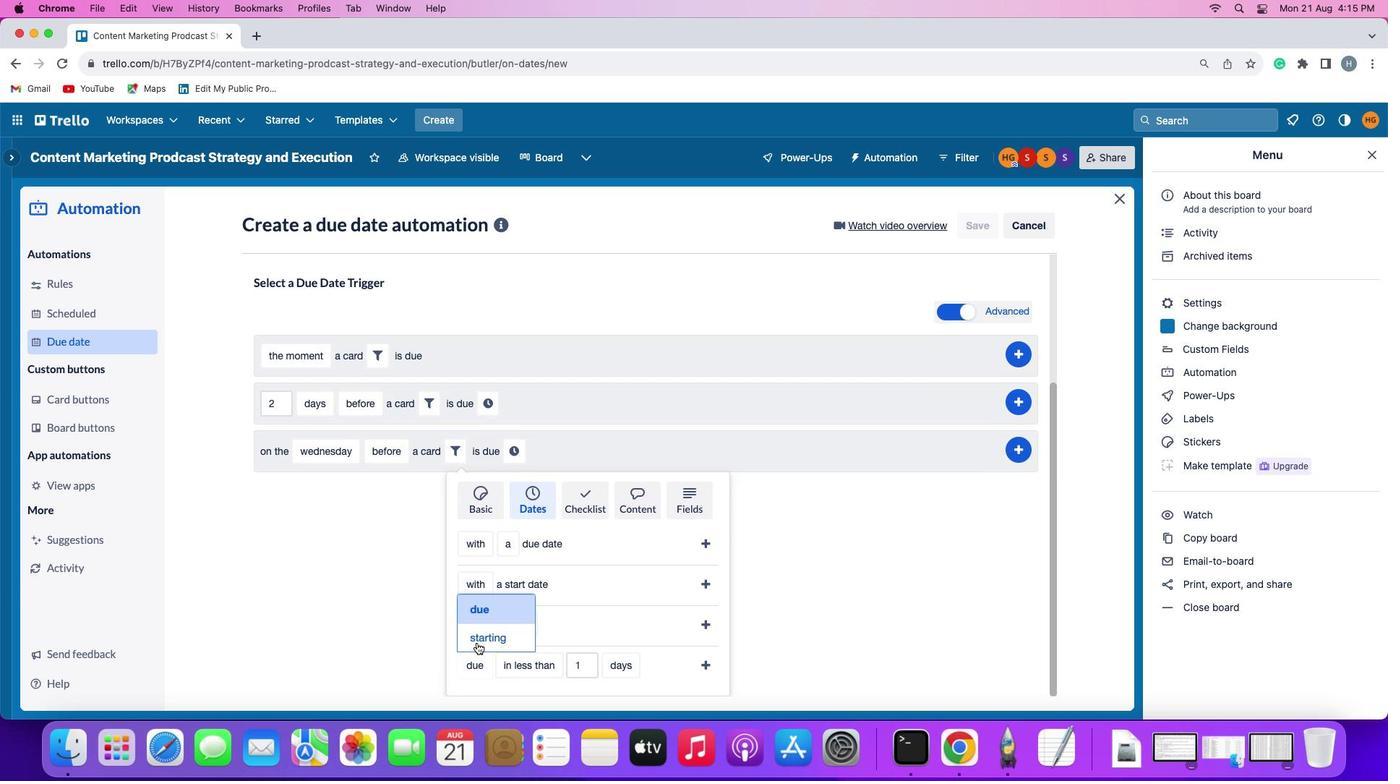 
Action: Mouse moved to (543, 658)
Screenshot: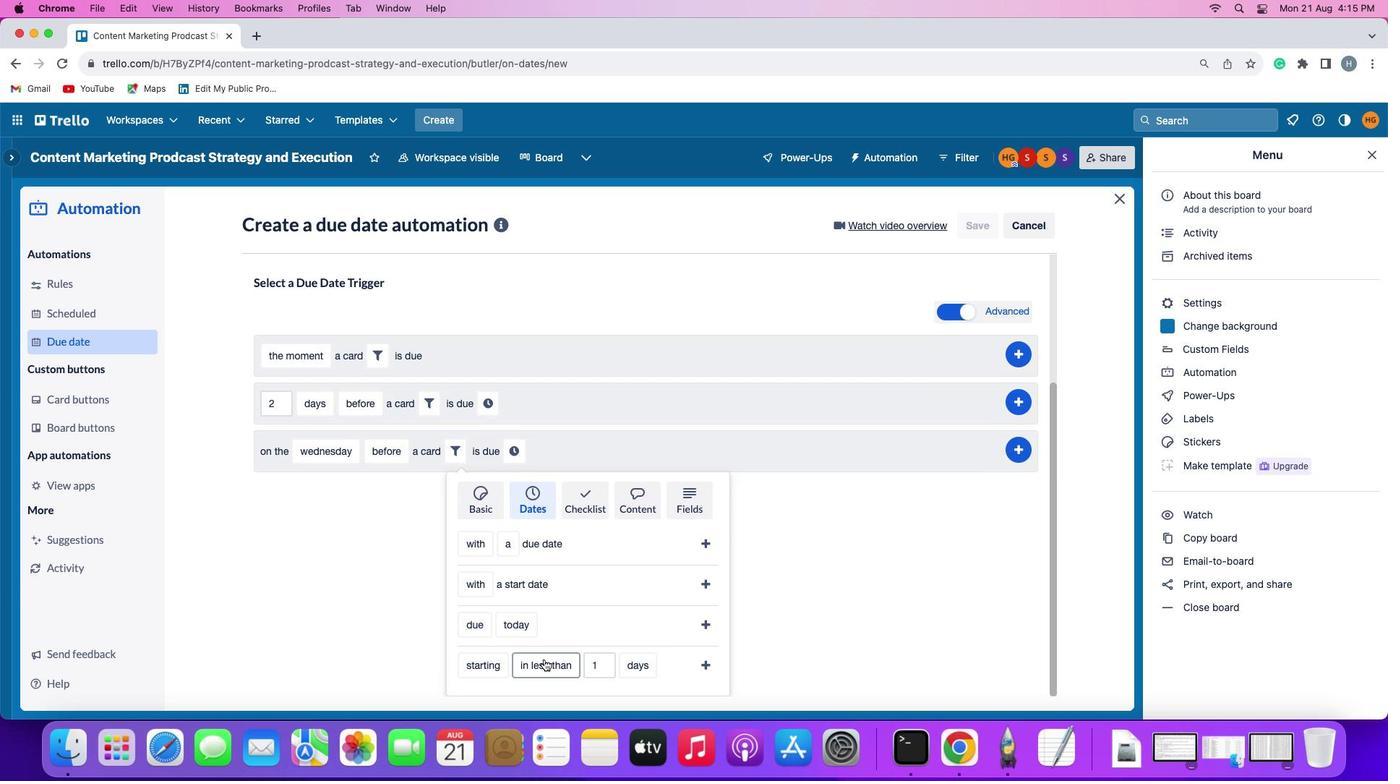 
Action: Mouse pressed left at (543, 658)
Screenshot: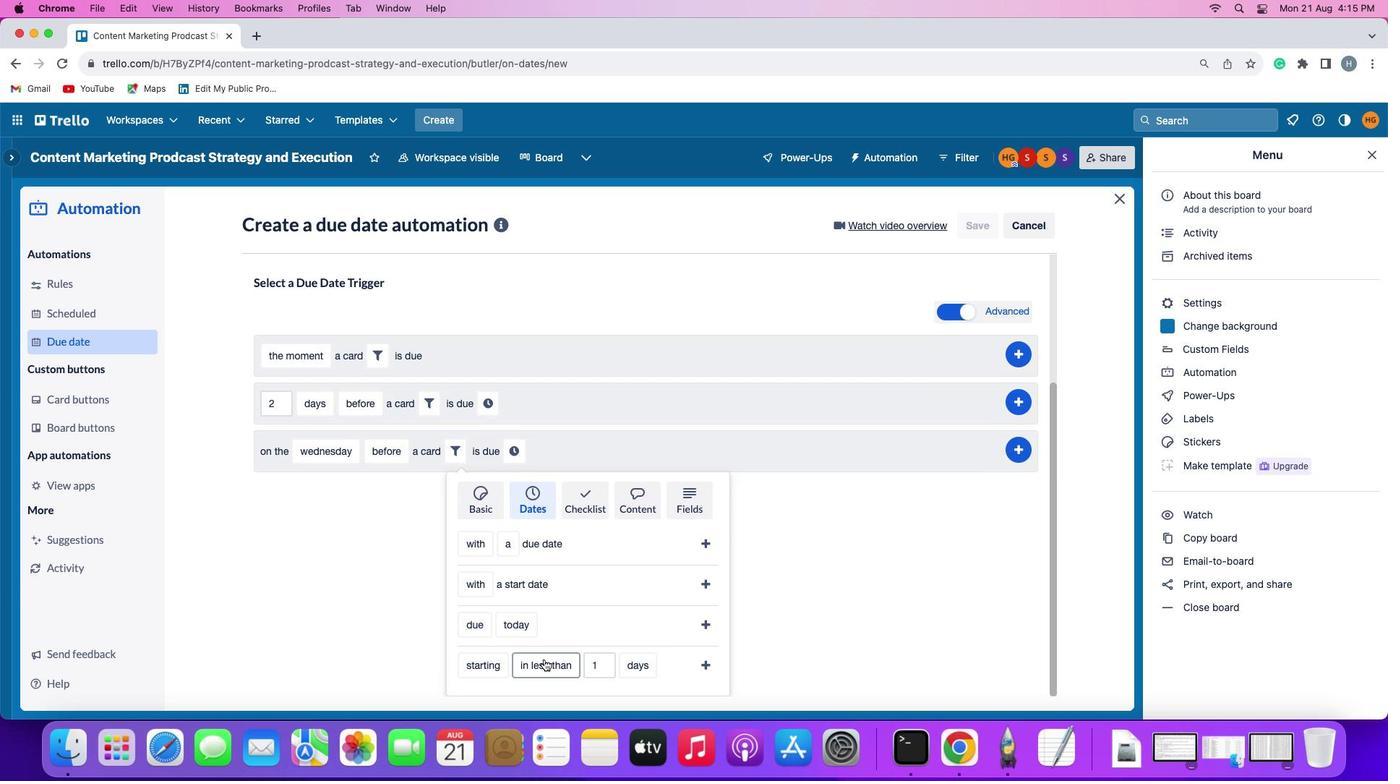 
Action: Mouse moved to (562, 542)
Screenshot: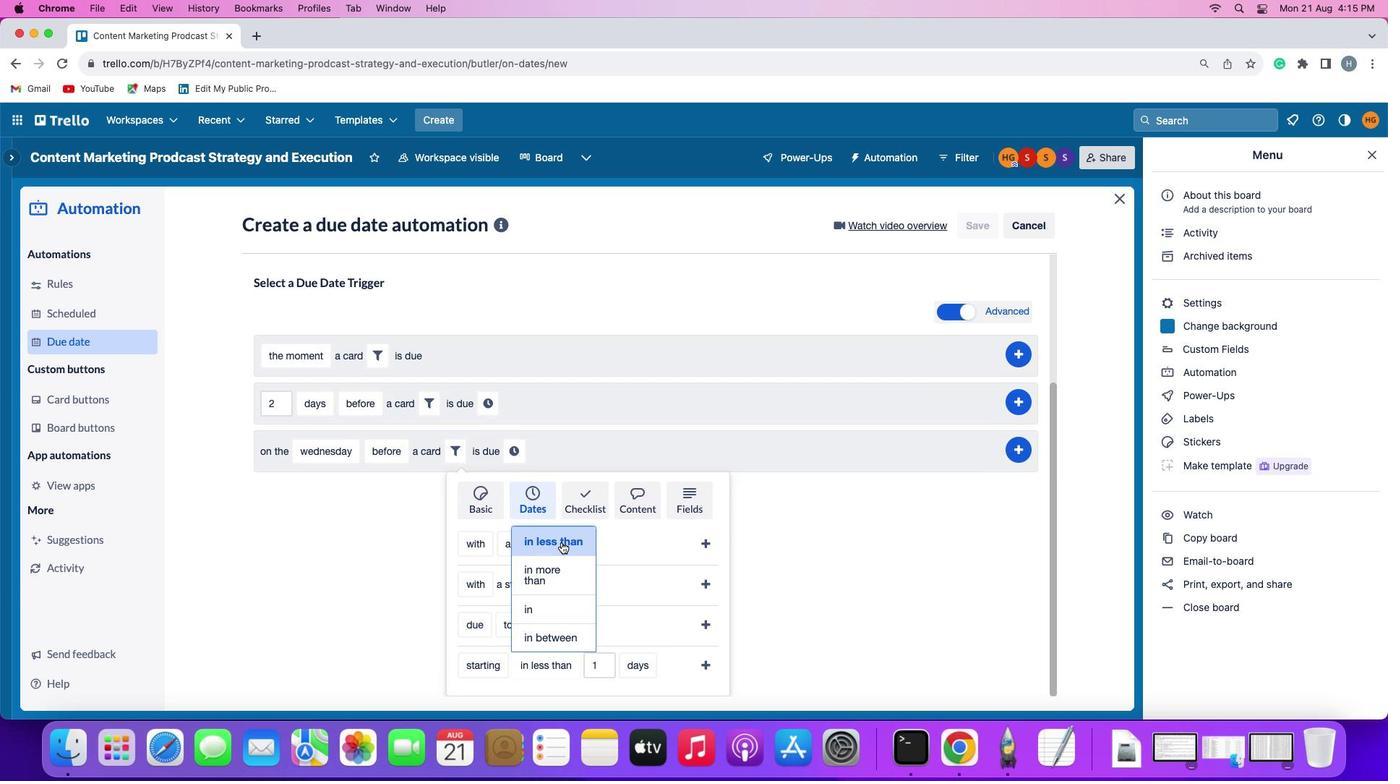 
Action: Mouse pressed left at (562, 542)
Screenshot: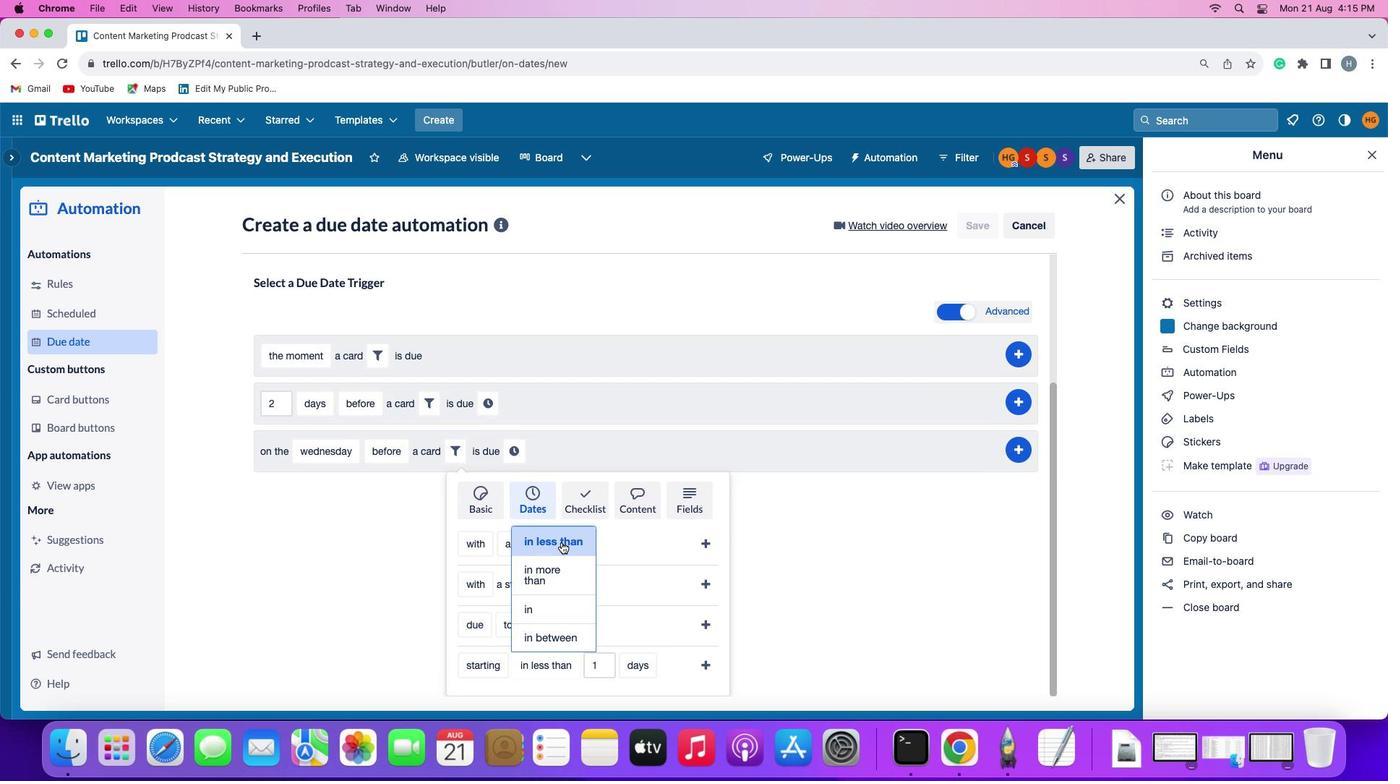 
Action: Mouse moved to (642, 669)
Screenshot: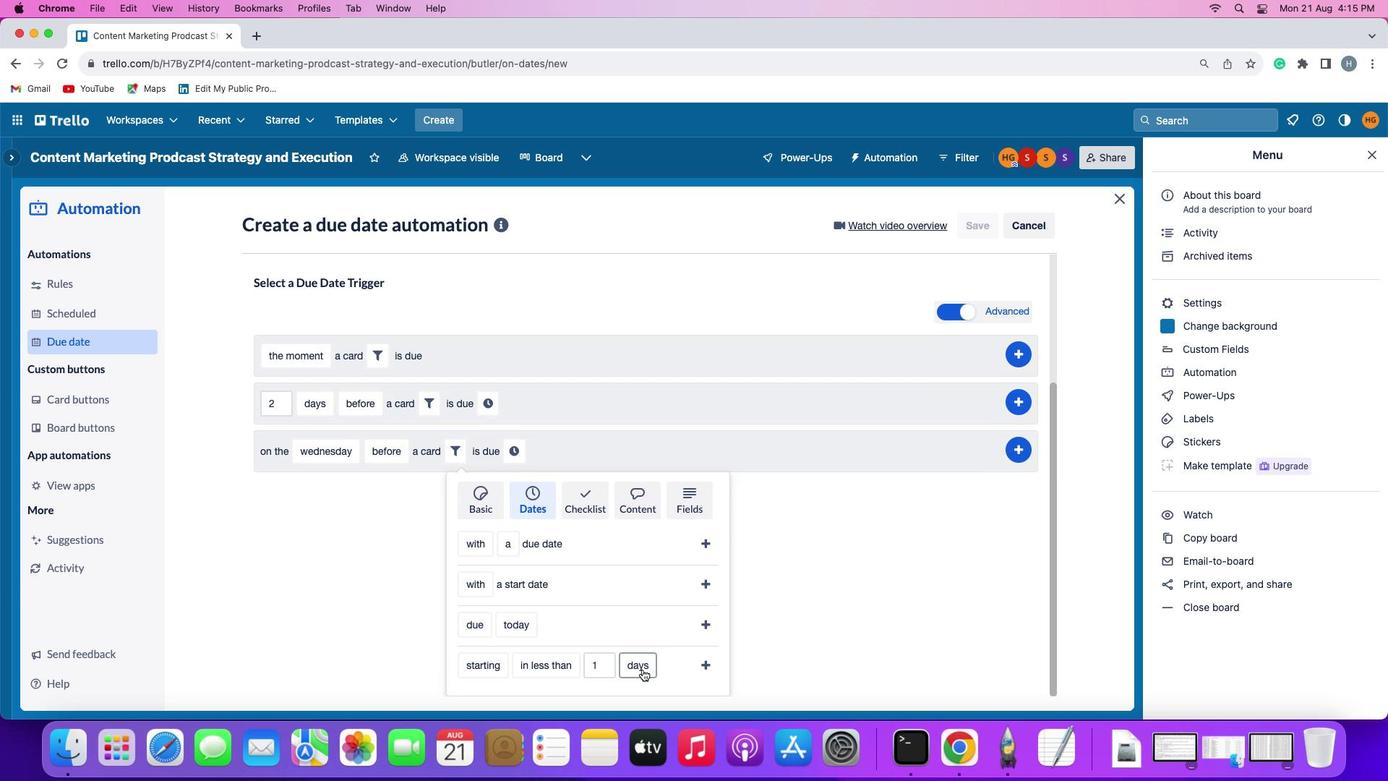 
Action: Mouse pressed left at (642, 669)
Screenshot: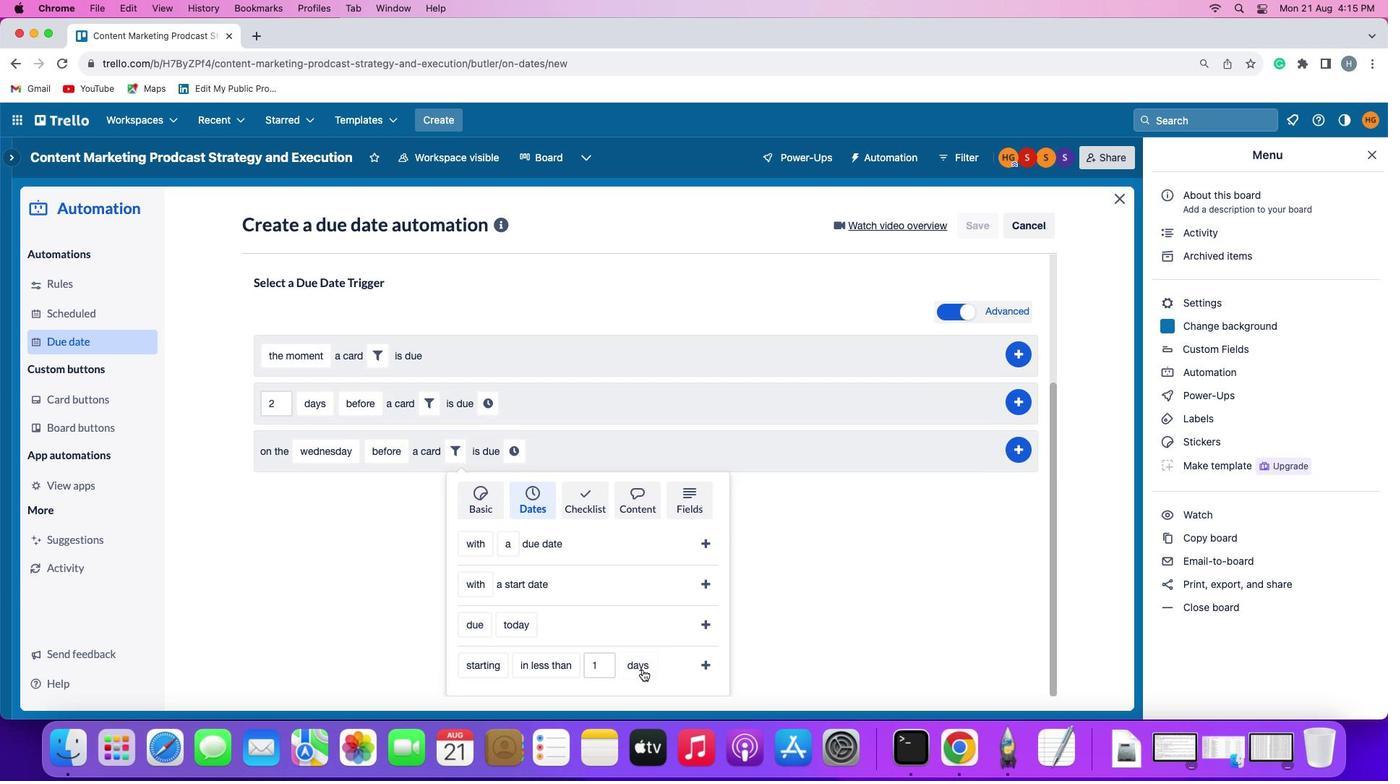 
Action: Mouse moved to (638, 636)
Screenshot: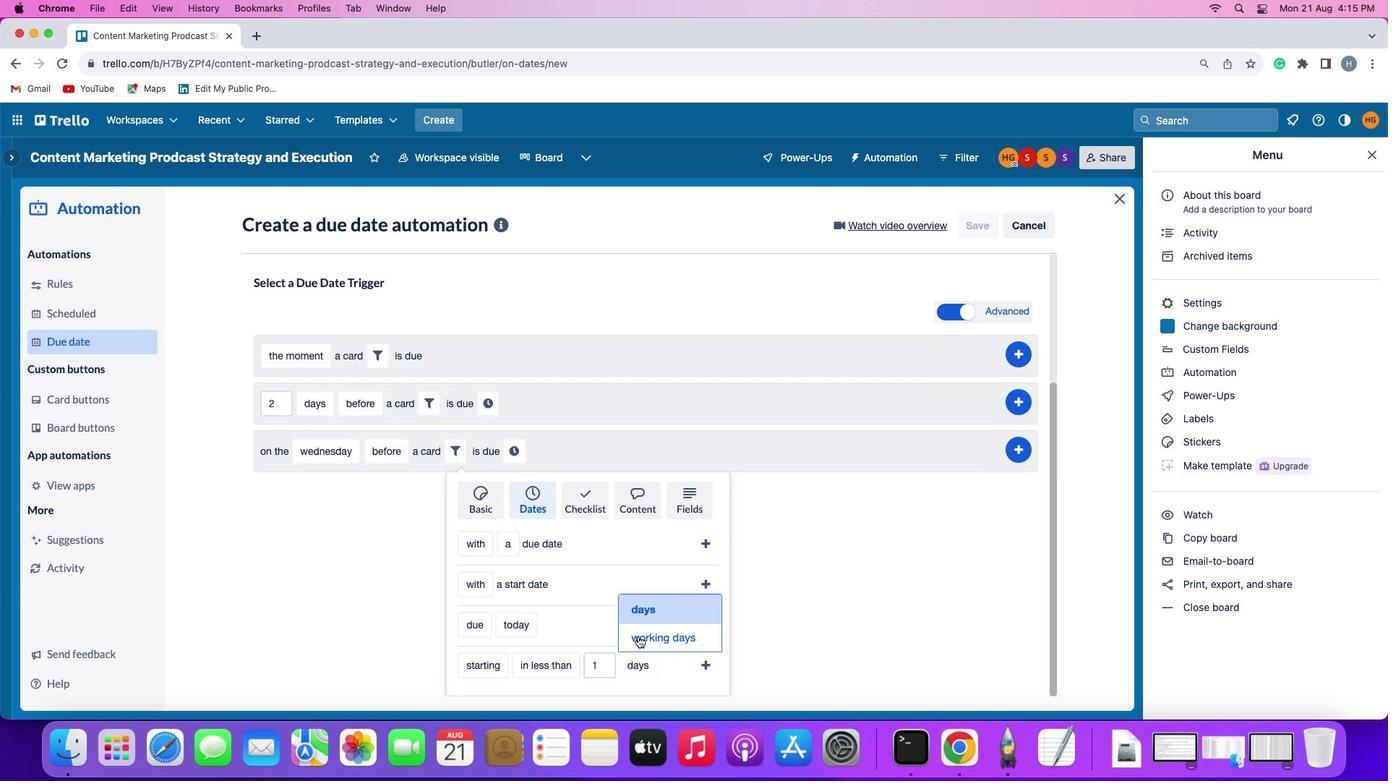 
Action: Mouse pressed left at (638, 636)
Screenshot: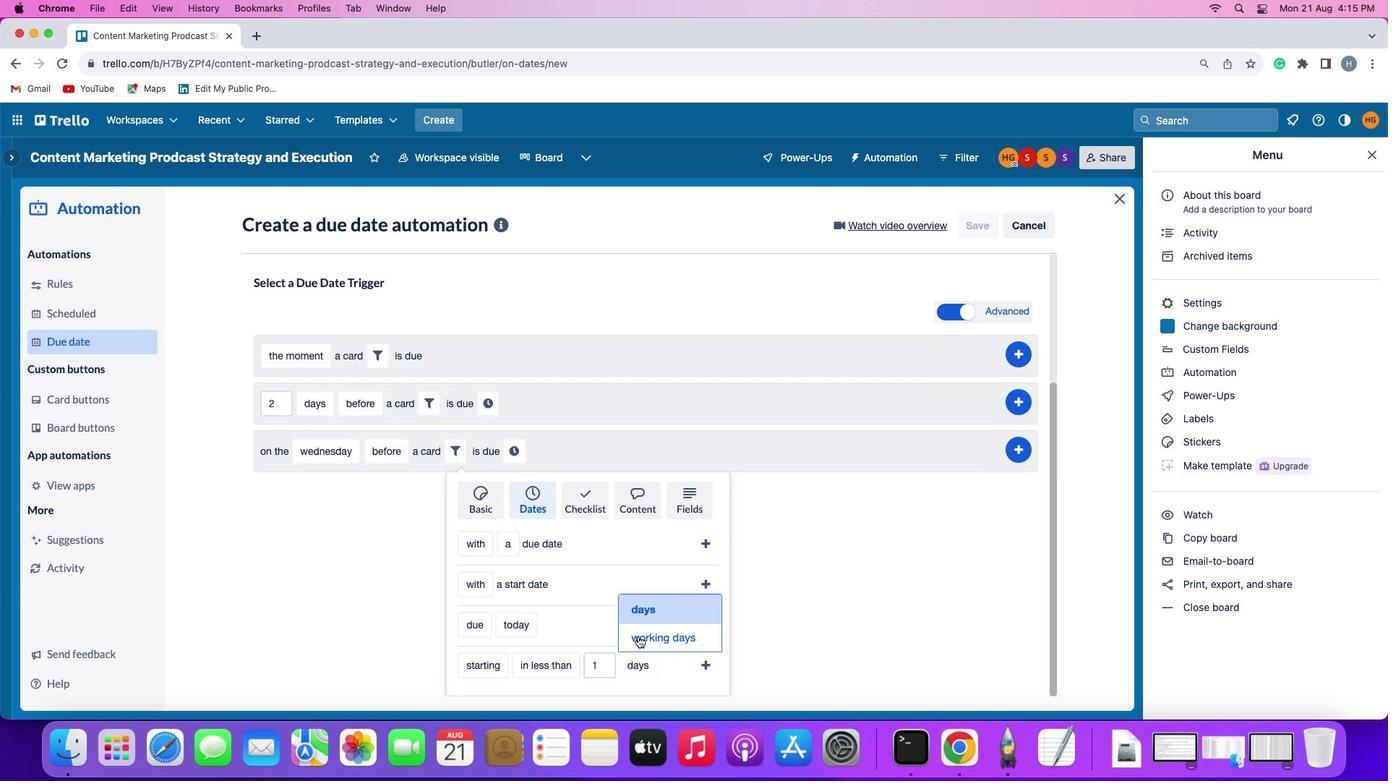 
Action: Mouse moved to (716, 659)
Screenshot: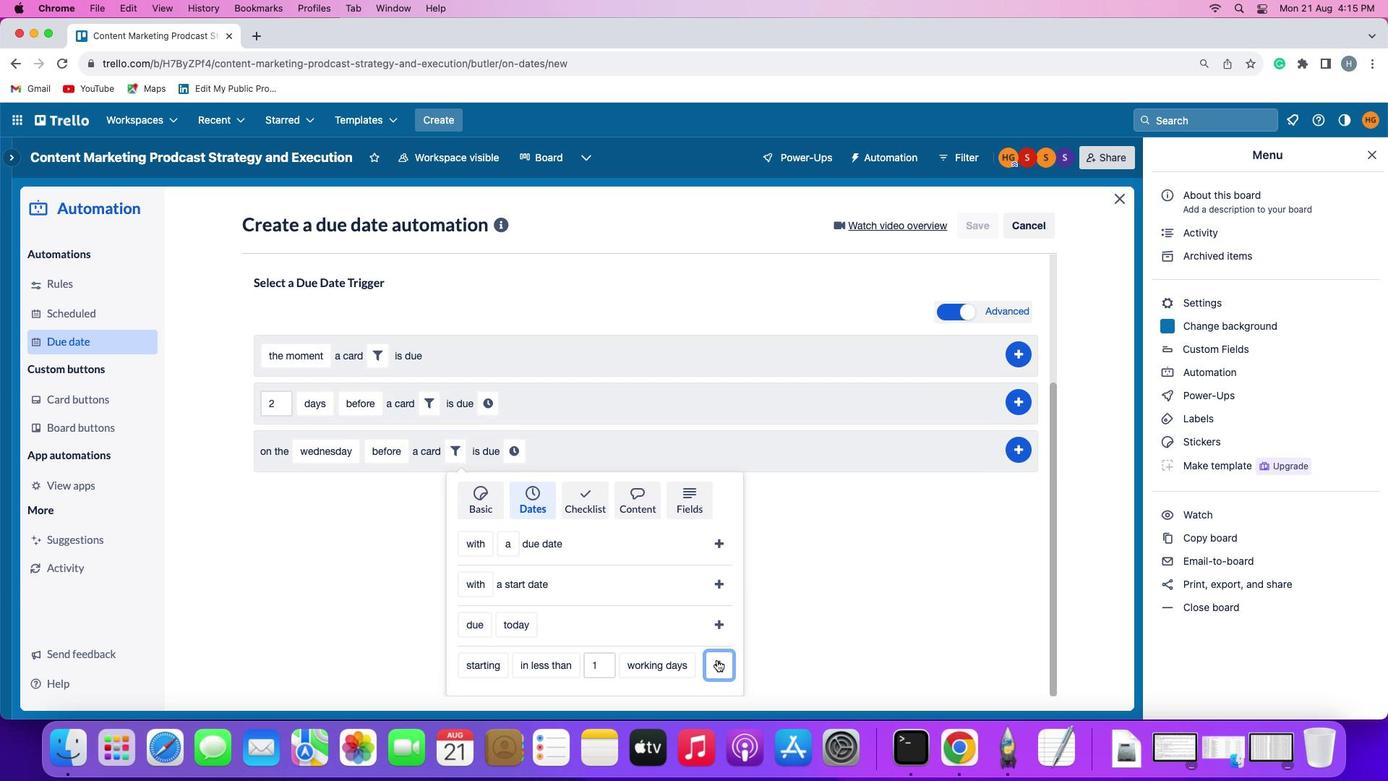 
Action: Mouse pressed left at (716, 659)
Screenshot: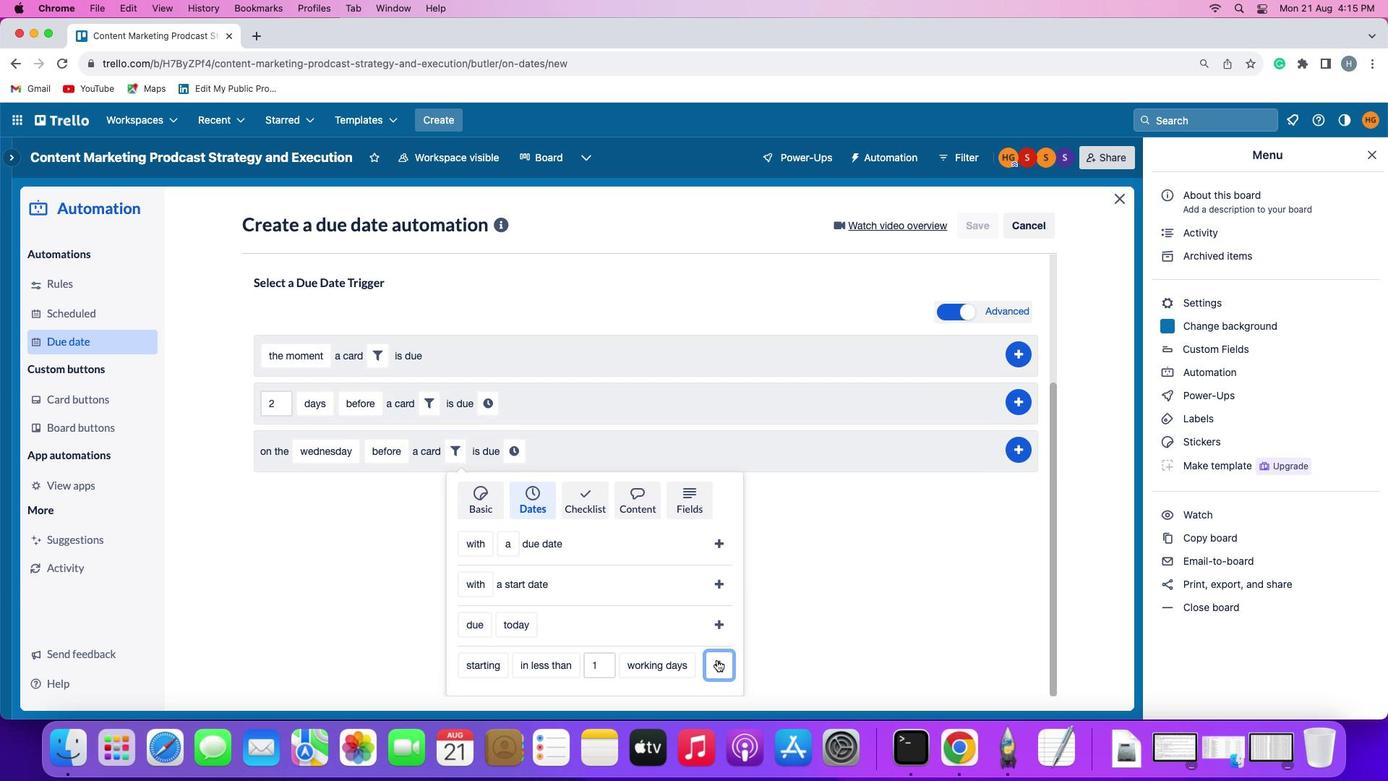 
Action: Mouse moved to (710, 627)
Screenshot: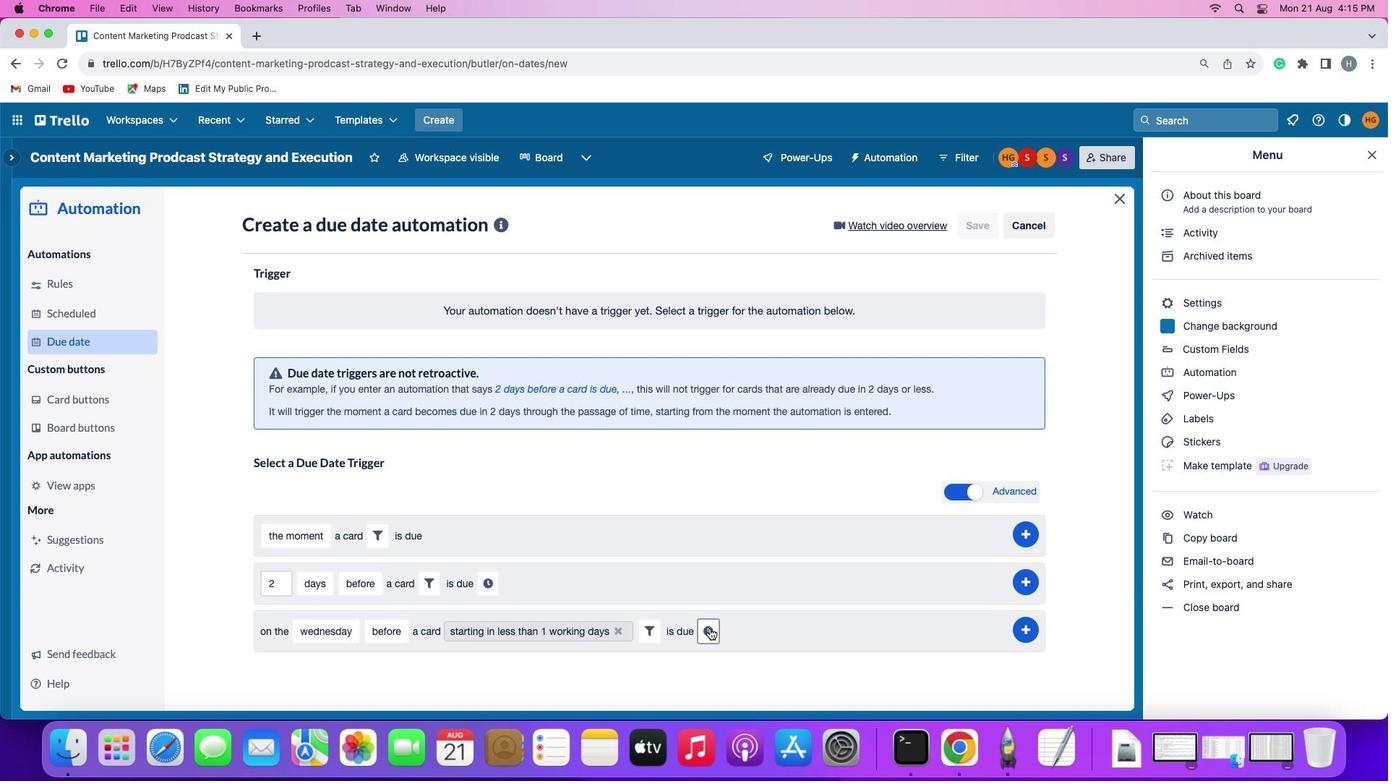 
Action: Mouse pressed left at (710, 627)
Screenshot: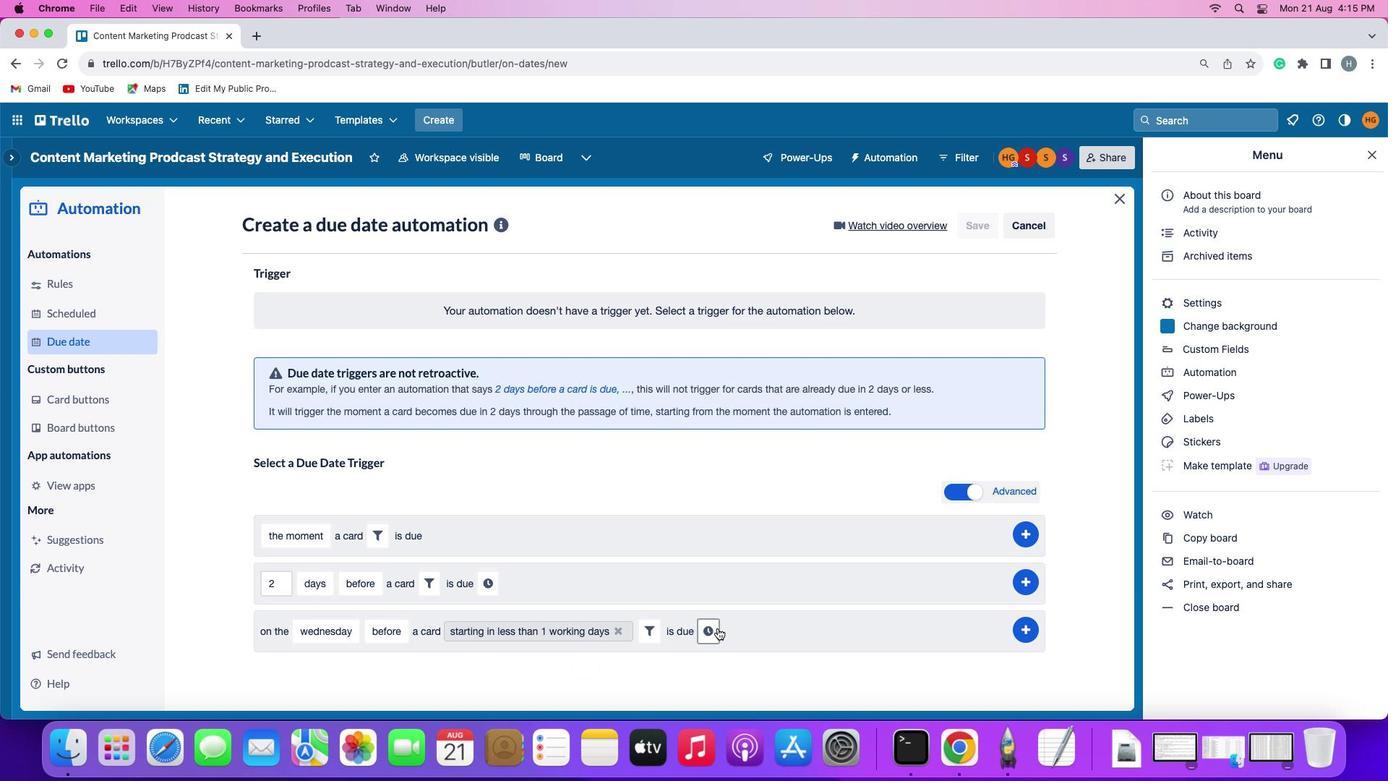 
Action: Mouse moved to (734, 631)
Screenshot: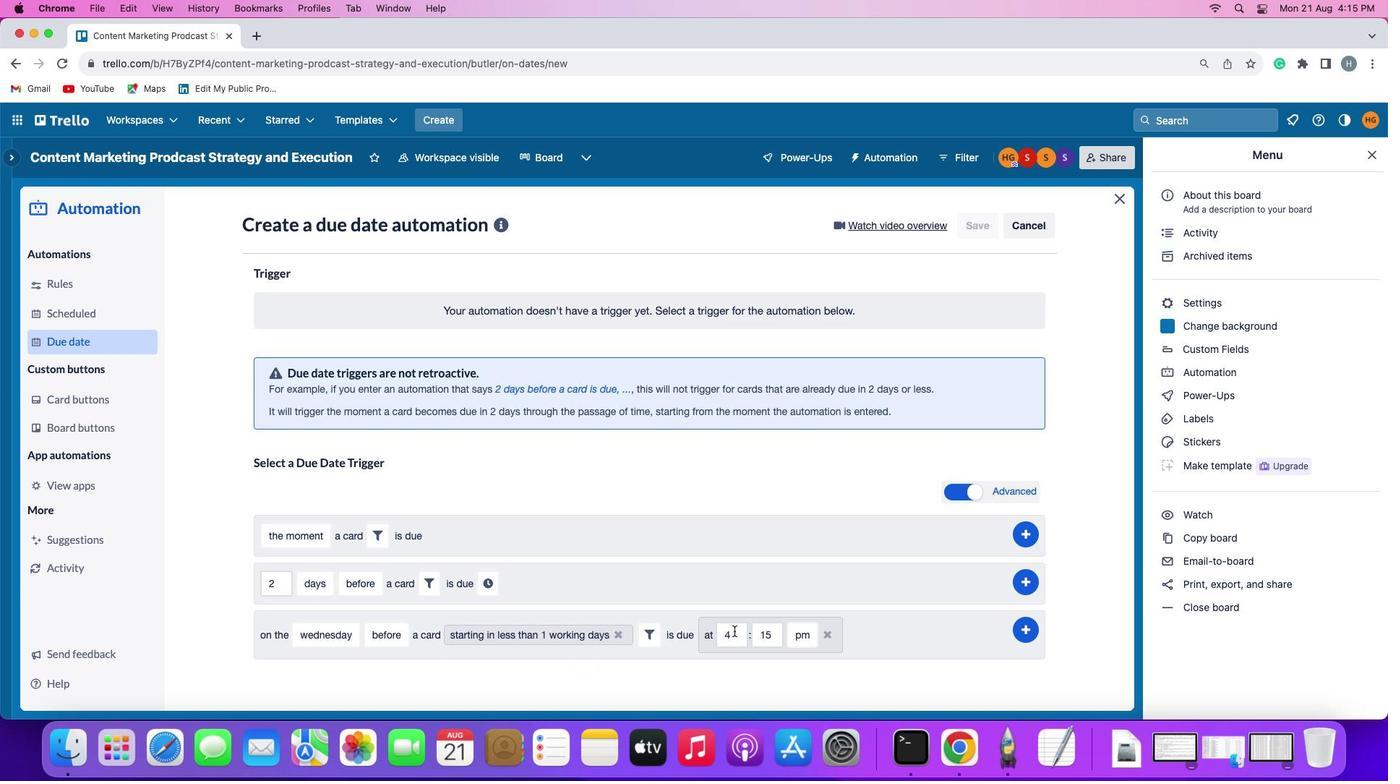 
Action: Mouse pressed left at (734, 631)
Screenshot: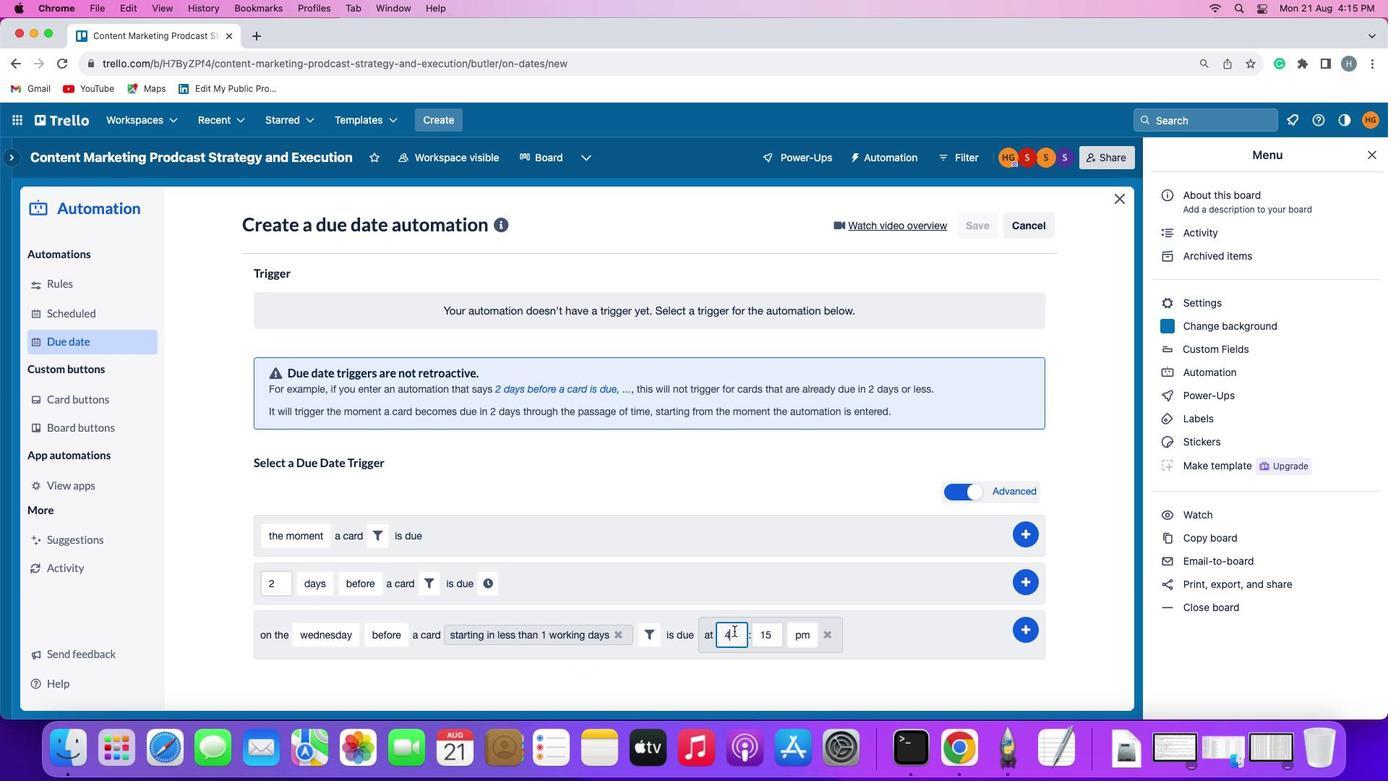 
Action: Mouse moved to (732, 627)
Screenshot: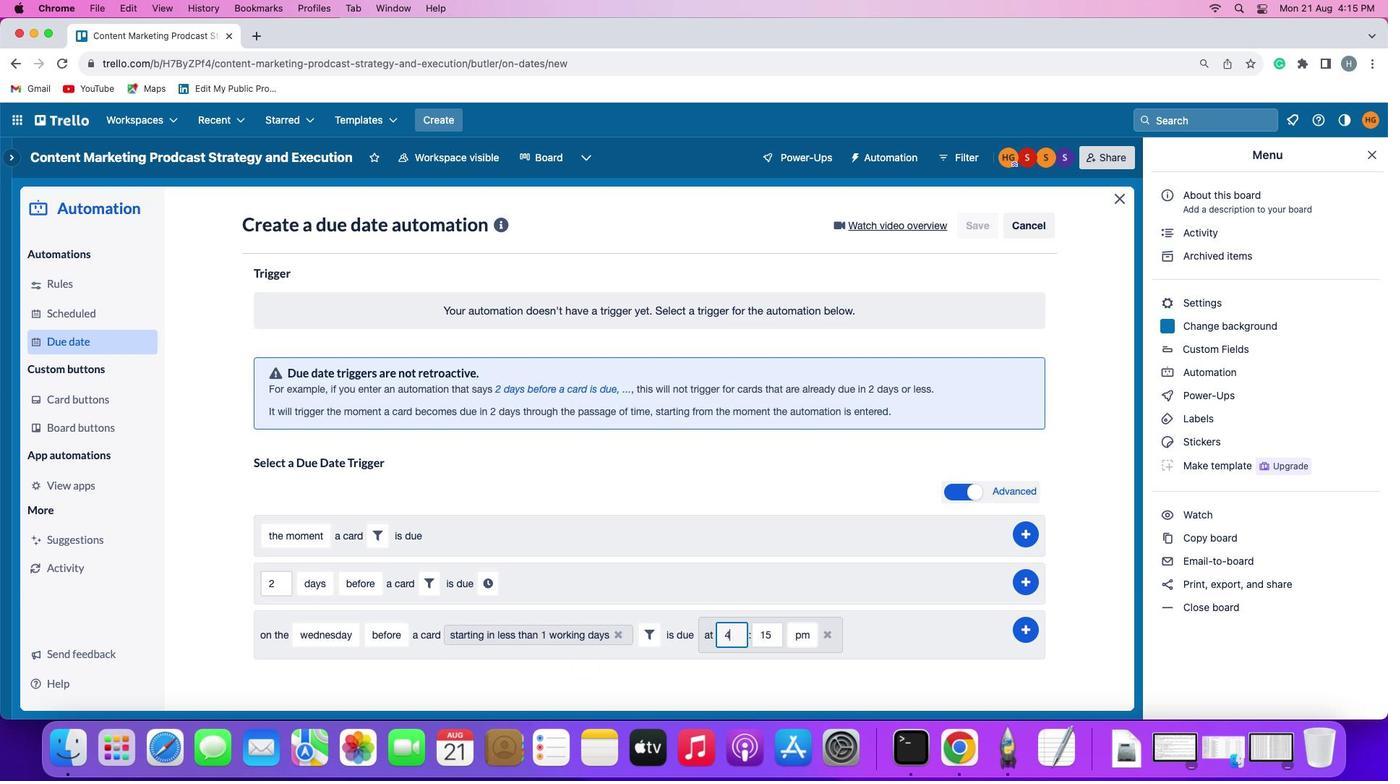 
Action: Key pressed Key.backspace'1''1'
Screenshot: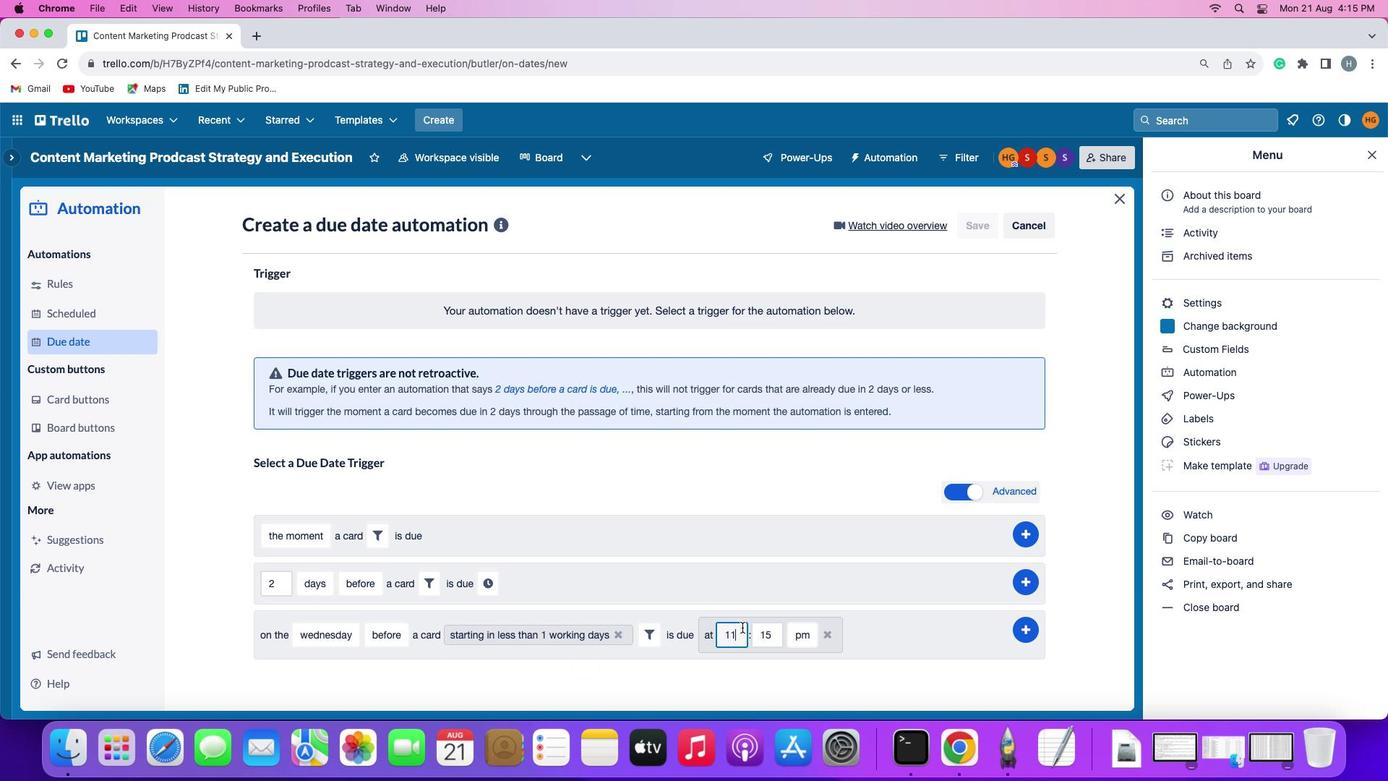 
Action: Mouse moved to (773, 630)
Screenshot: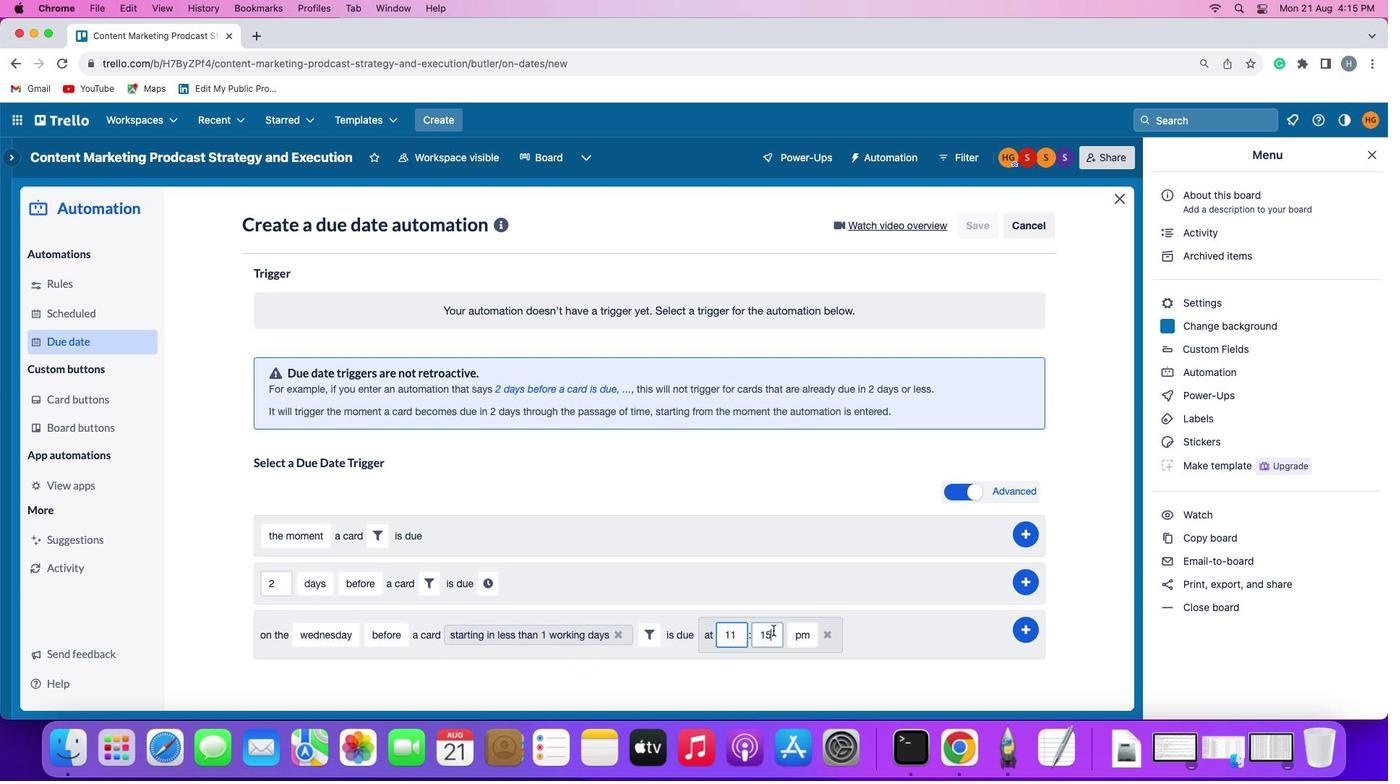 
Action: Mouse pressed left at (773, 630)
Screenshot: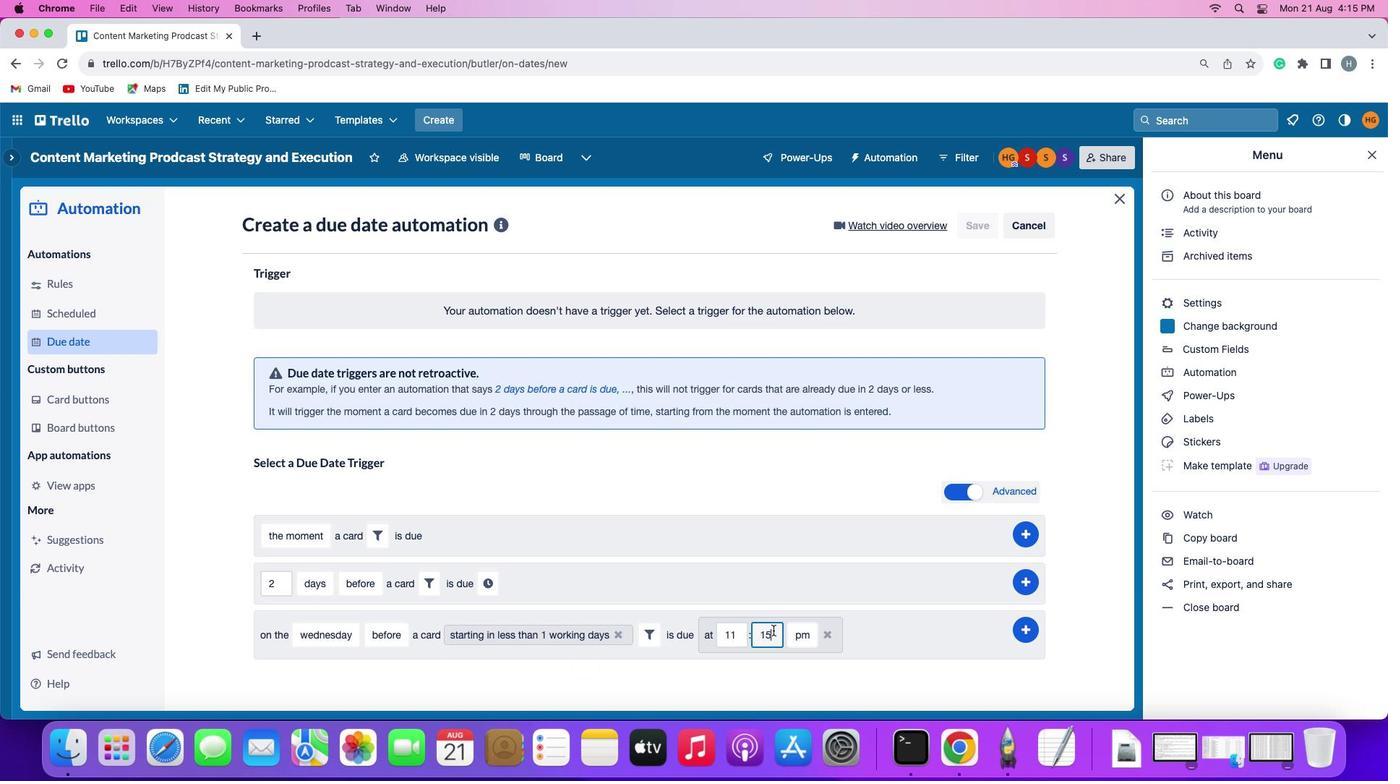 
Action: Mouse moved to (773, 630)
Screenshot: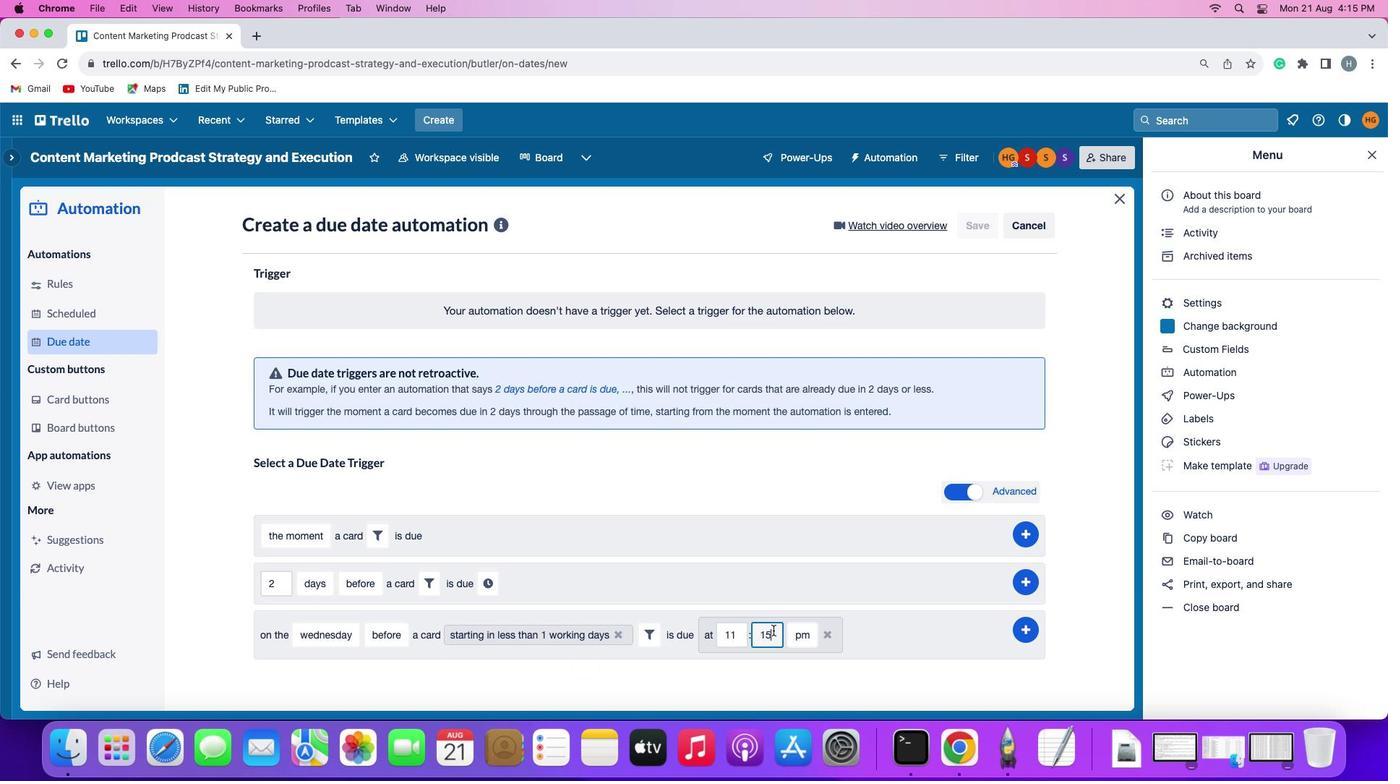 
Action: Key pressed Key.backspaceKey.backspace'0''0'
Screenshot: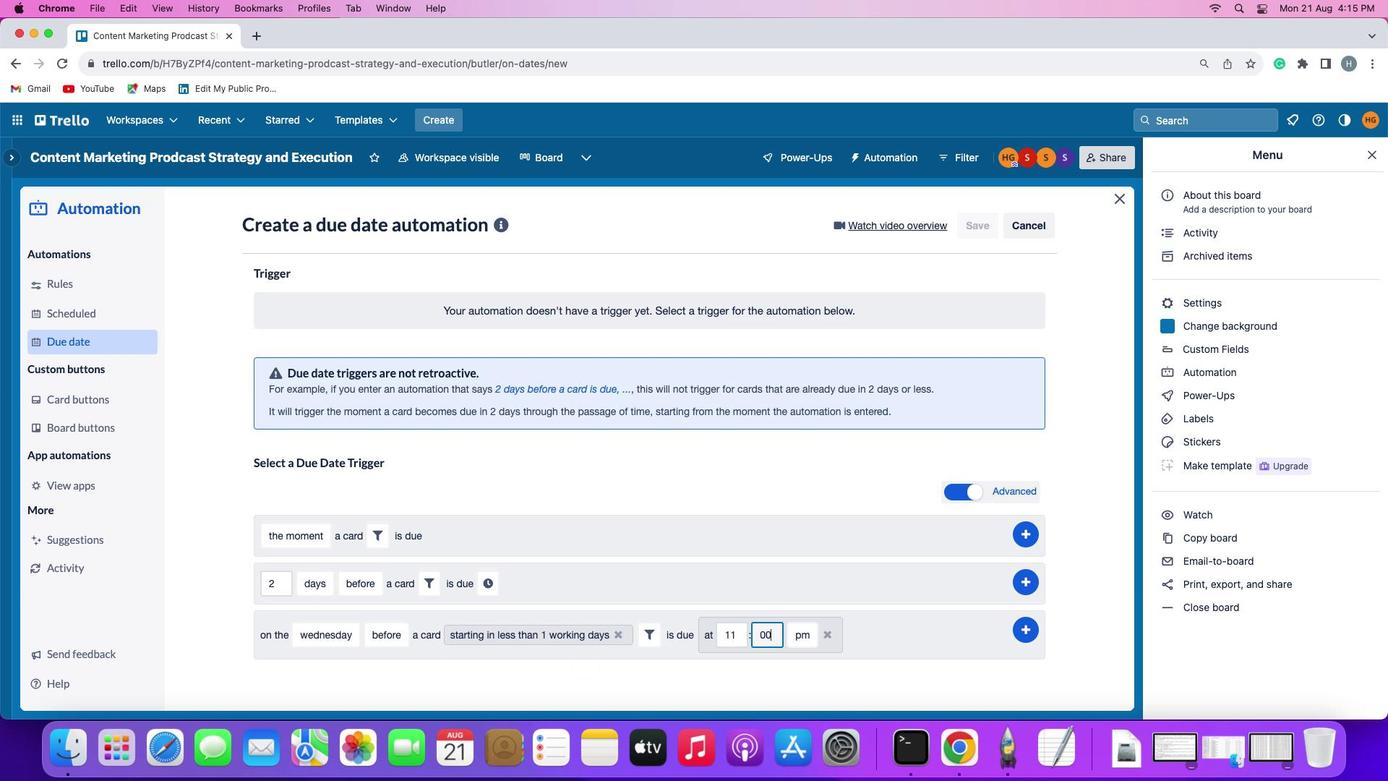 
Action: Mouse moved to (791, 630)
Screenshot: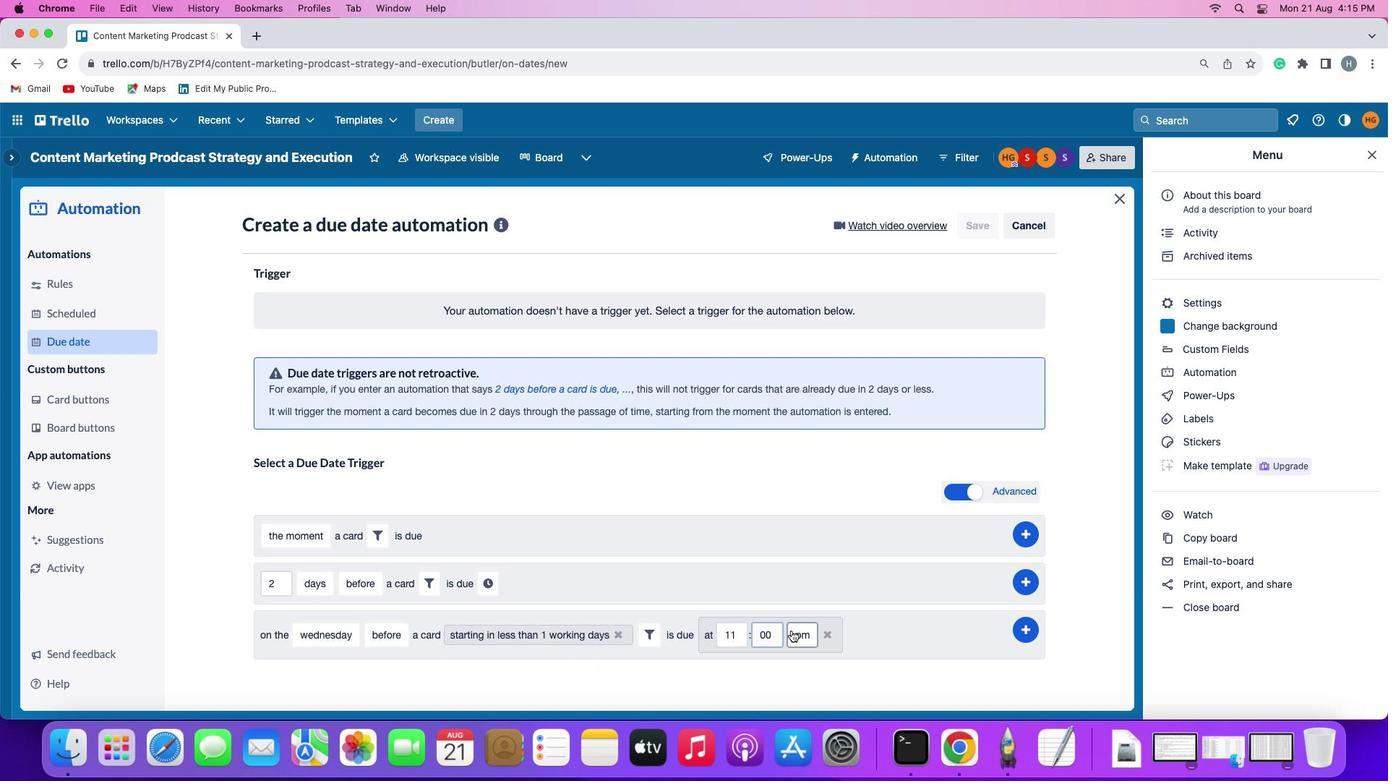 
Action: Mouse pressed left at (791, 630)
Screenshot: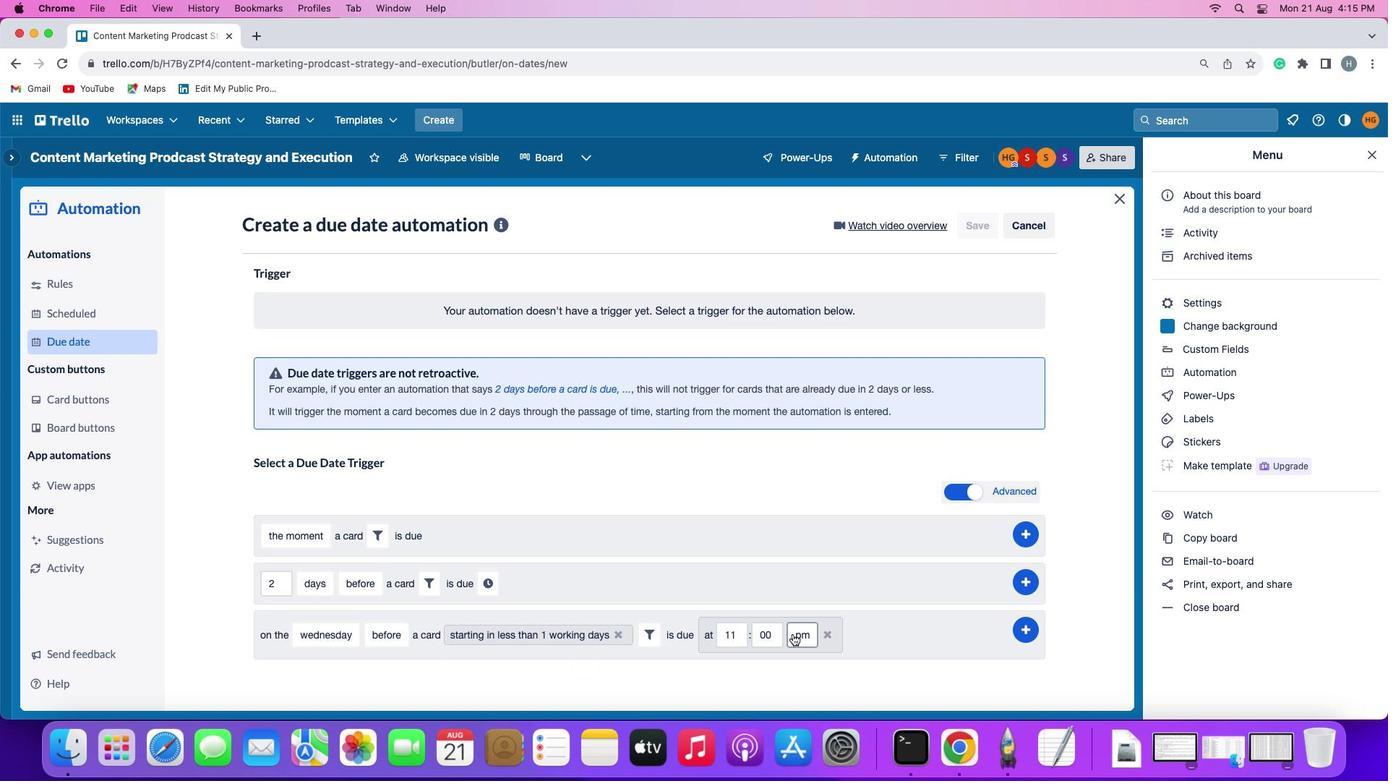 
Action: Mouse moved to (799, 656)
Screenshot: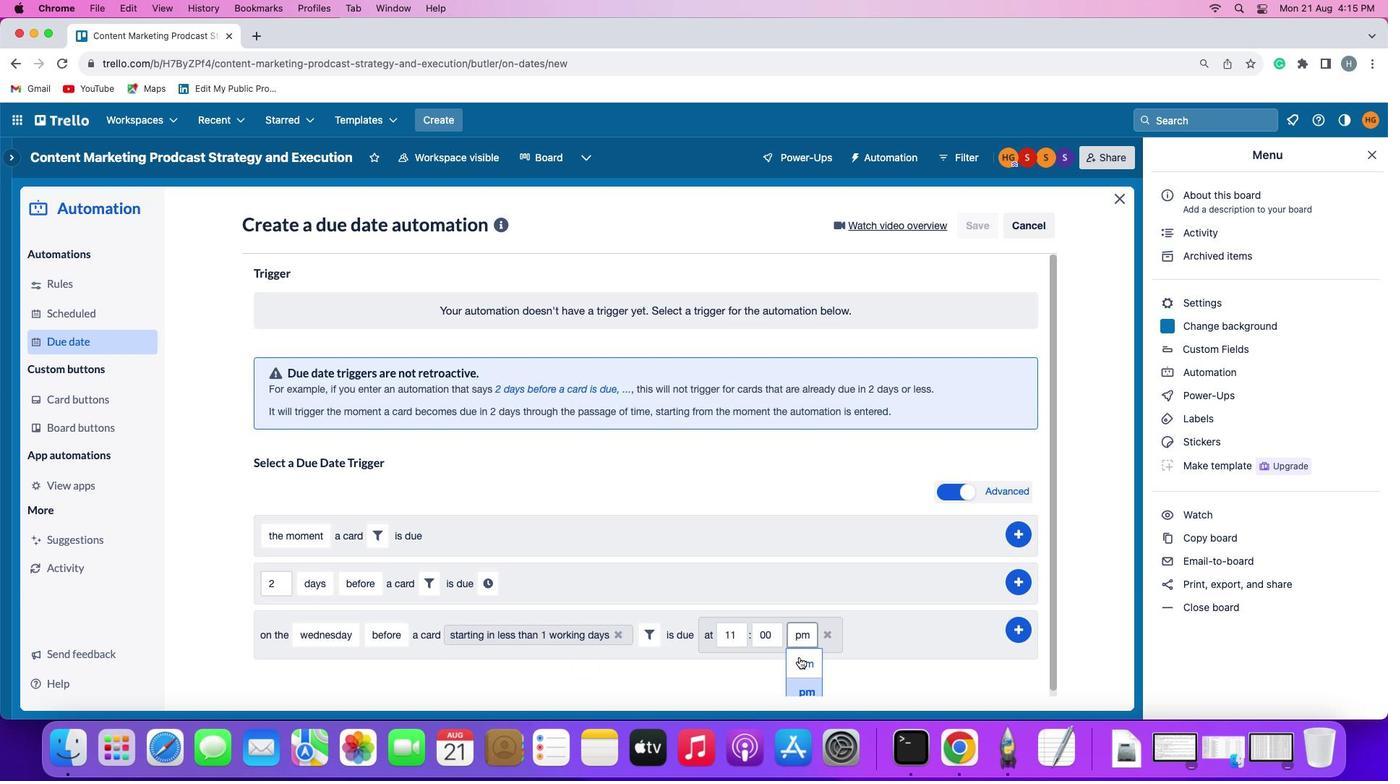 
Action: Mouse pressed left at (799, 656)
Screenshot: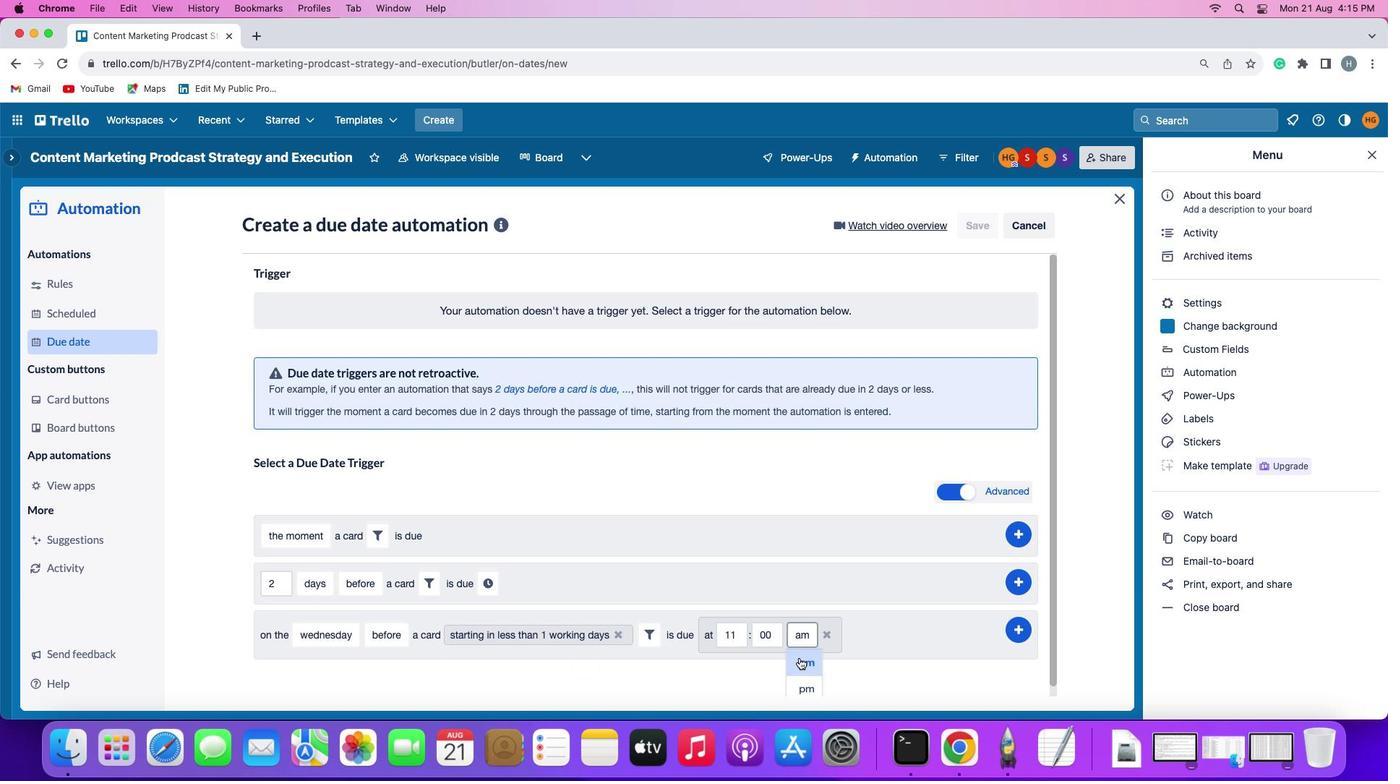
Action: Mouse moved to (1022, 628)
Screenshot: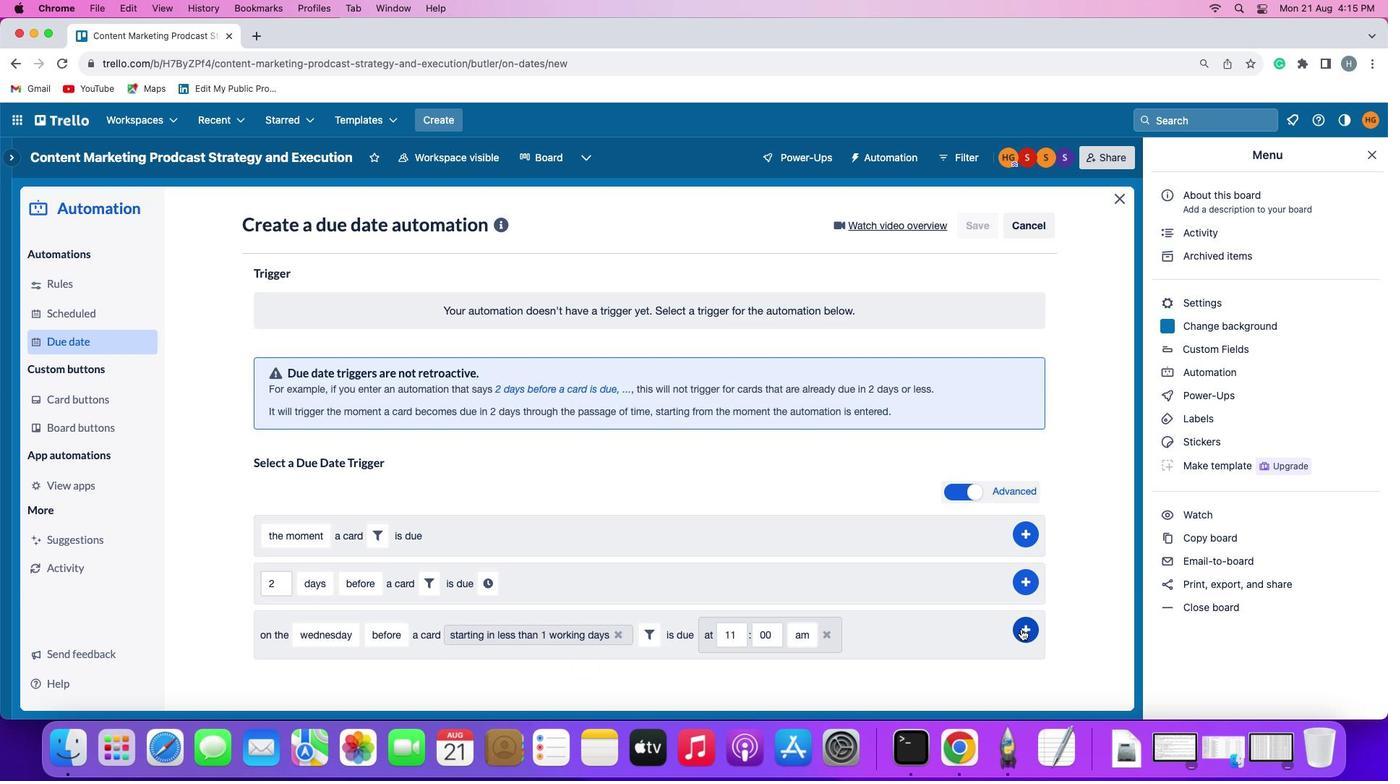 
Action: Mouse pressed left at (1022, 628)
Screenshot: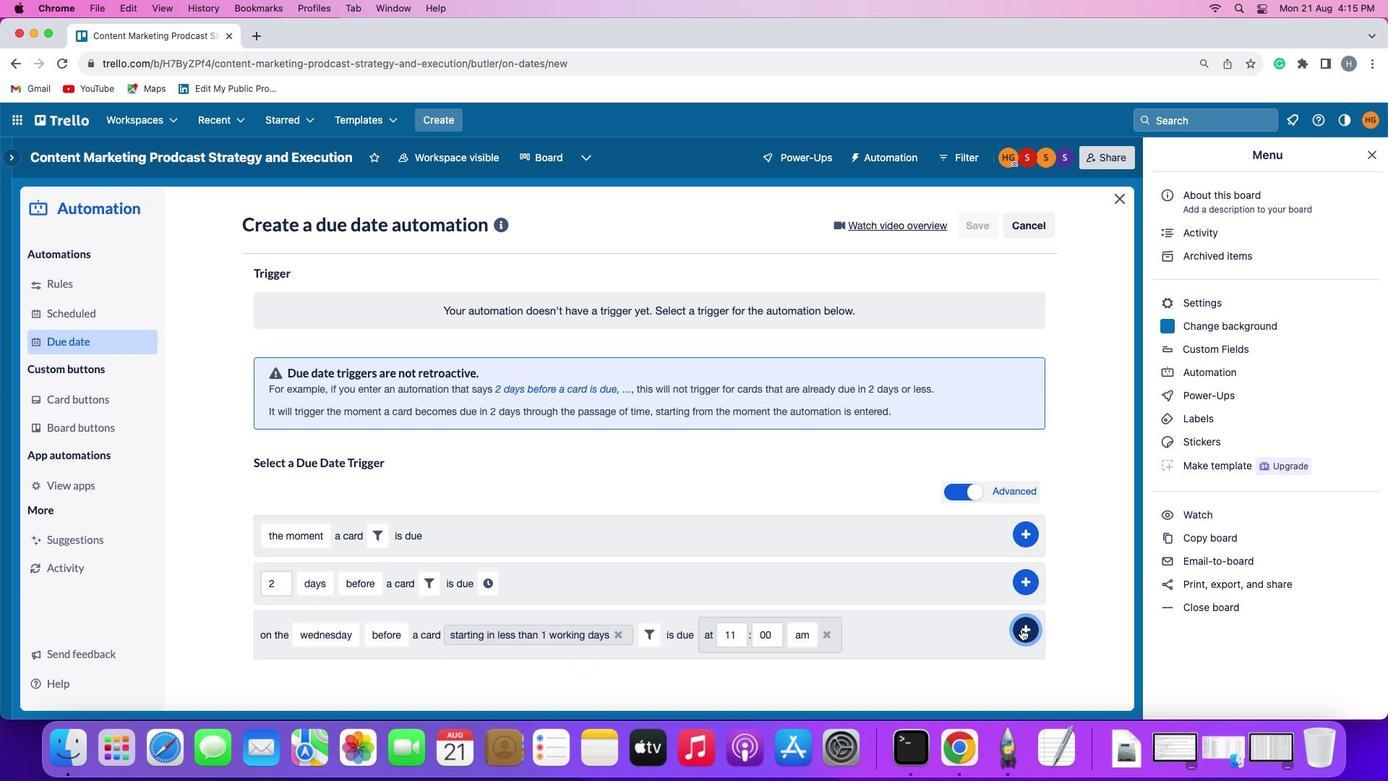 
Action: Mouse moved to (1081, 520)
Screenshot: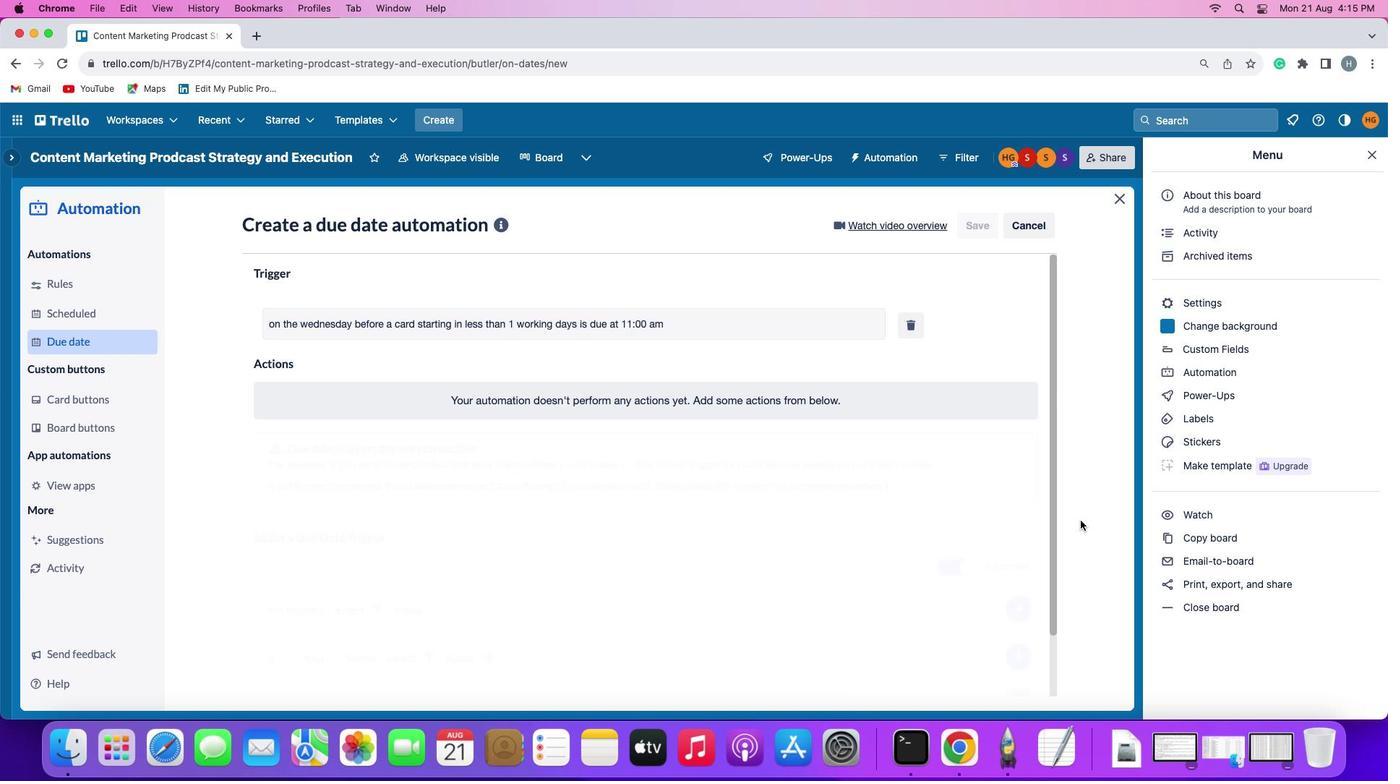
